 Task: Send an email with the signature Kourtney Adams with the subject Feedback on a referral and the message I noticed an error in the project report, can you please review and provide me with an updated version? from softage.9@softage.net to softage.5@softage.net and move the email from Sent Items to the folder Procurement
Action: Mouse moved to (912, 72)
Screenshot: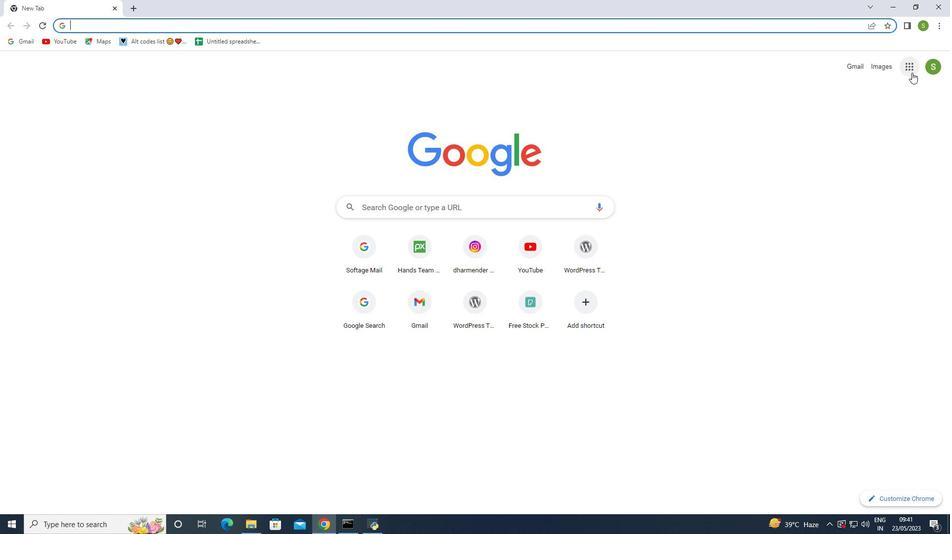 
Action: Mouse pressed left at (912, 72)
Screenshot: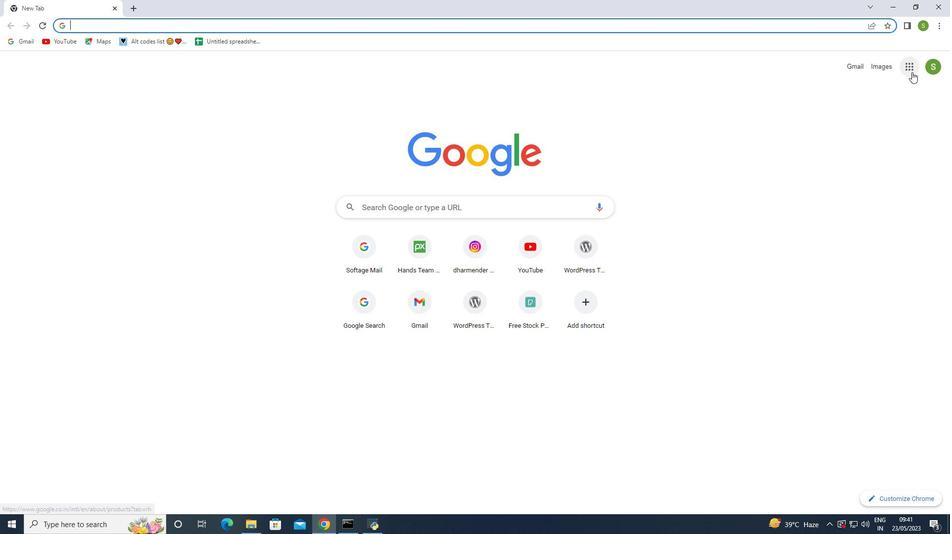 
Action: Mouse moved to (881, 106)
Screenshot: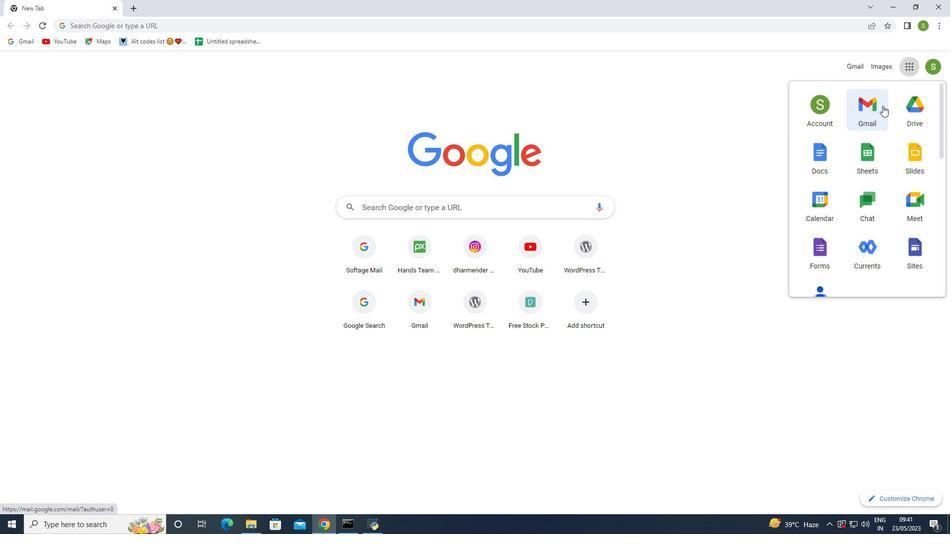
Action: Mouse pressed left at (881, 106)
Screenshot: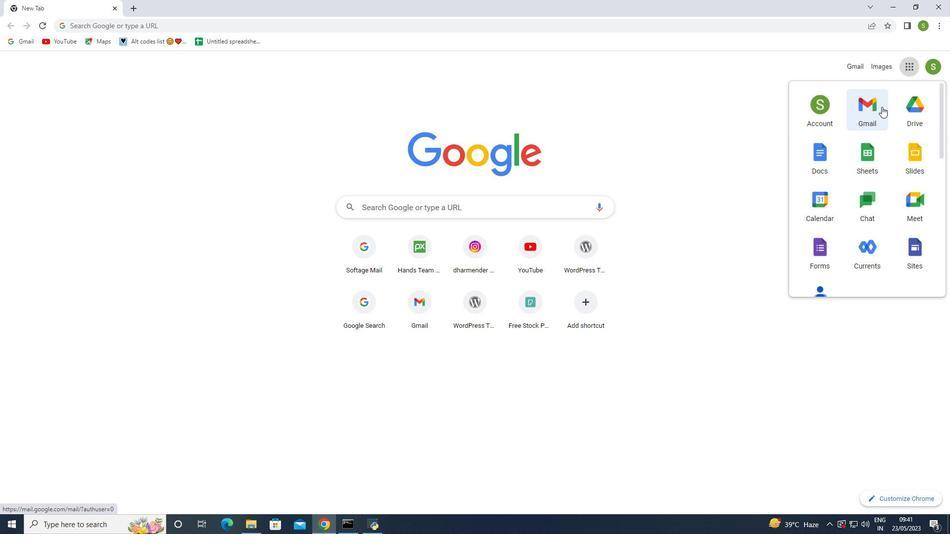 
Action: Mouse moved to (841, 66)
Screenshot: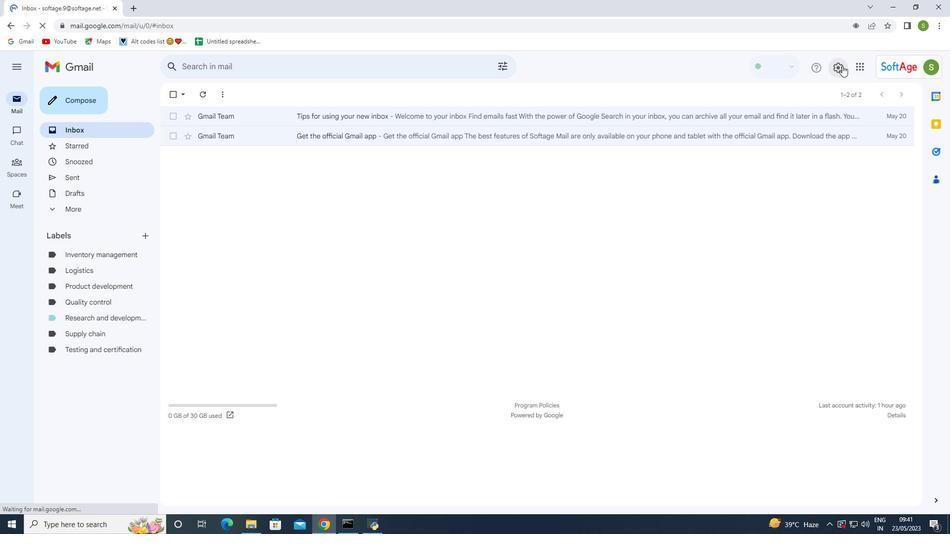 
Action: Mouse pressed left at (841, 66)
Screenshot: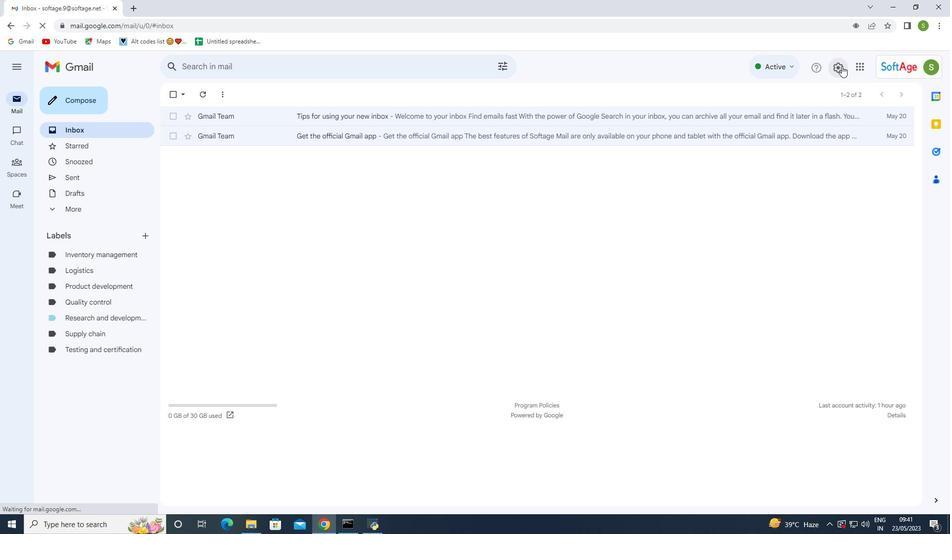 
Action: Mouse moved to (828, 116)
Screenshot: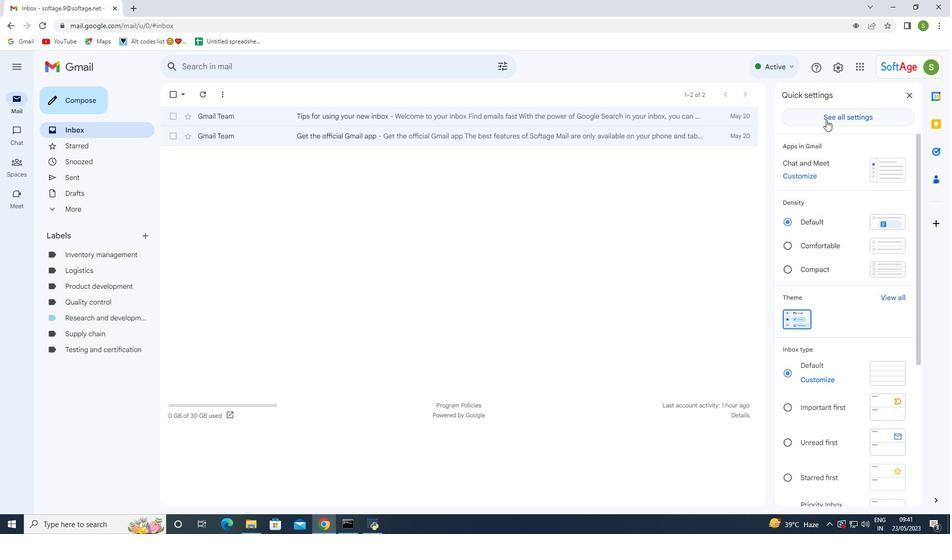 
Action: Mouse pressed left at (828, 116)
Screenshot: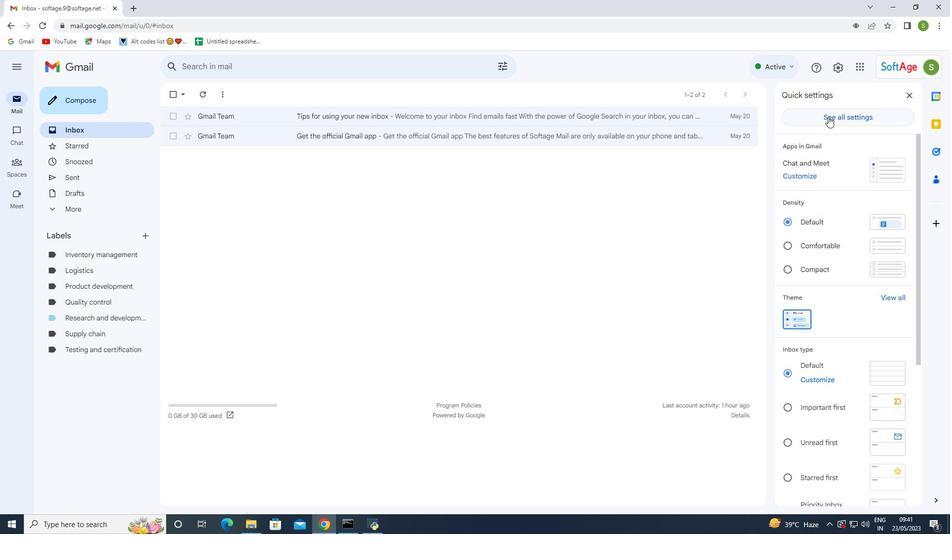 
Action: Mouse moved to (355, 297)
Screenshot: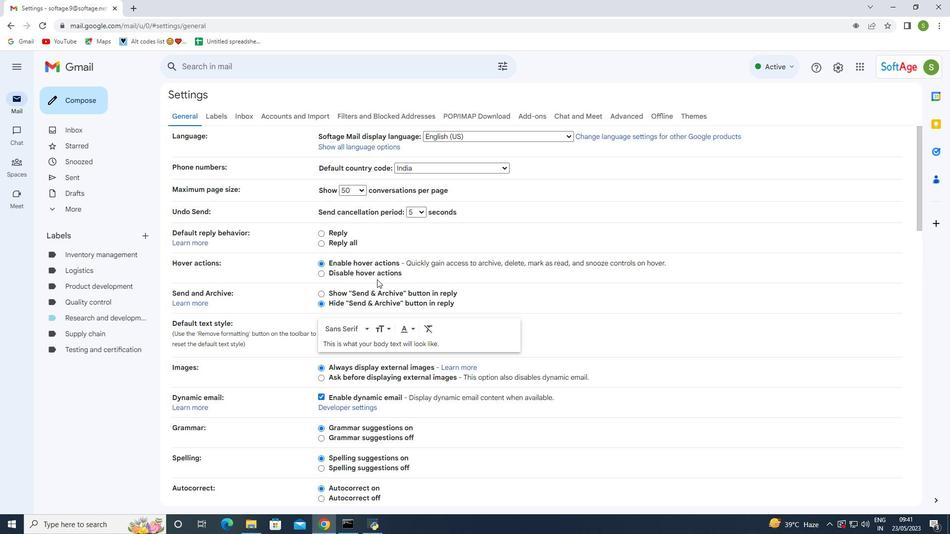 
Action: Mouse scrolled (355, 297) with delta (0, 0)
Screenshot: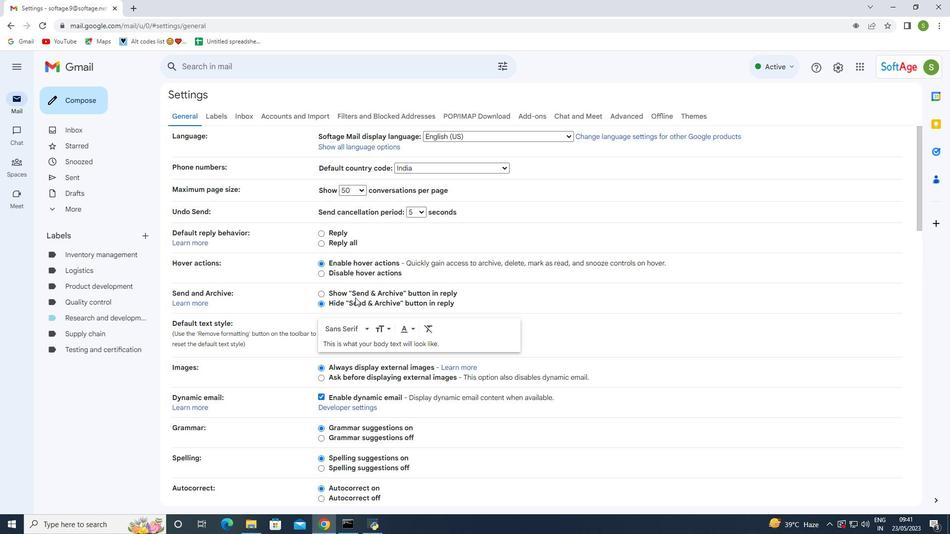 
Action: Mouse scrolled (355, 297) with delta (0, 0)
Screenshot: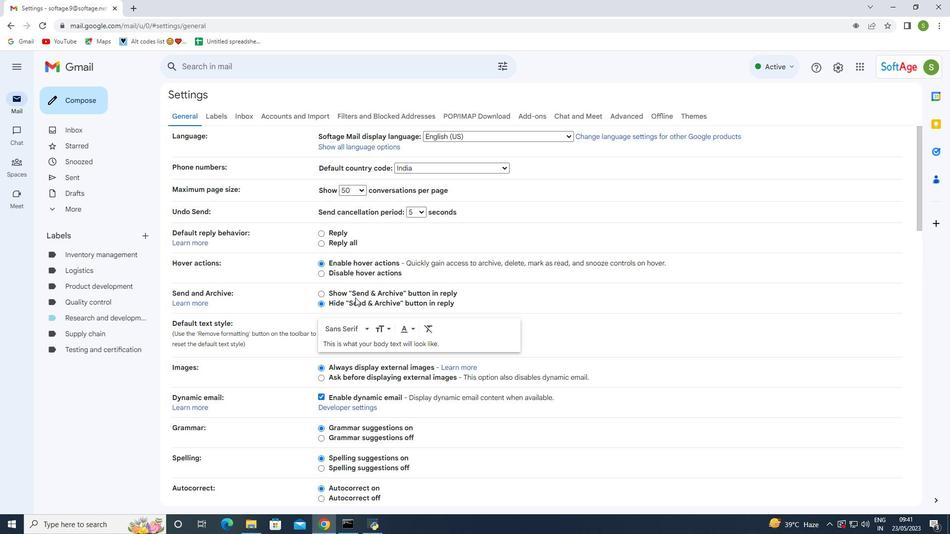 
Action: Mouse scrolled (355, 297) with delta (0, 0)
Screenshot: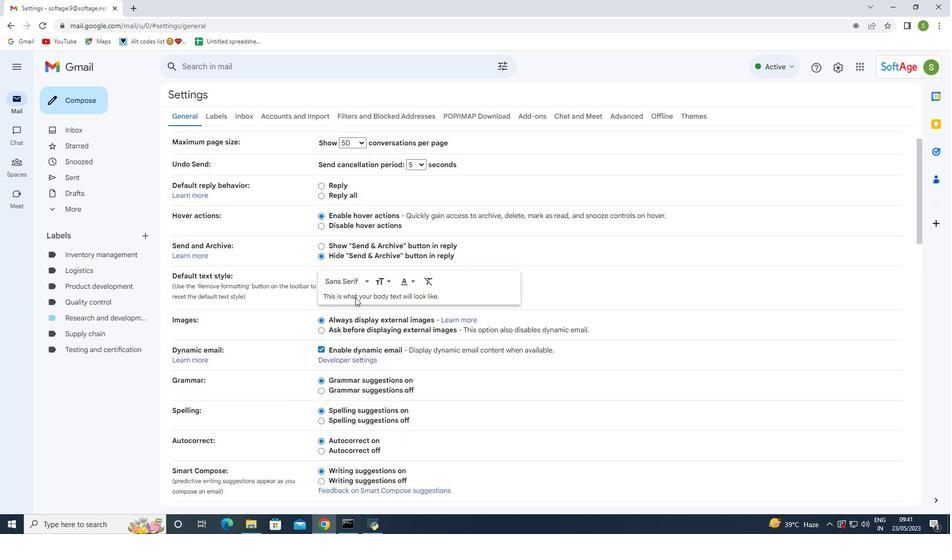 
Action: Mouse scrolled (355, 297) with delta (0, 0)
Screenshot: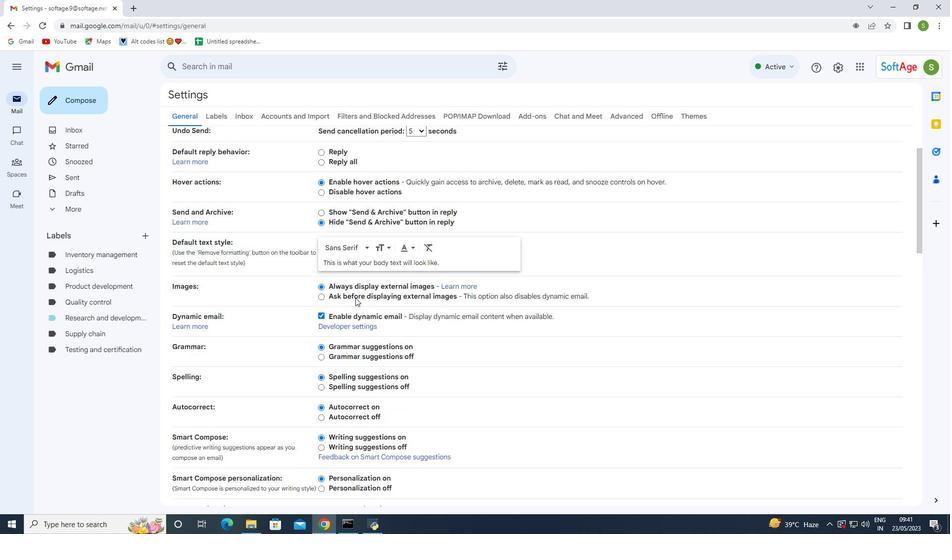 
Action: Mouse moved to (355, 297)
Screenshot: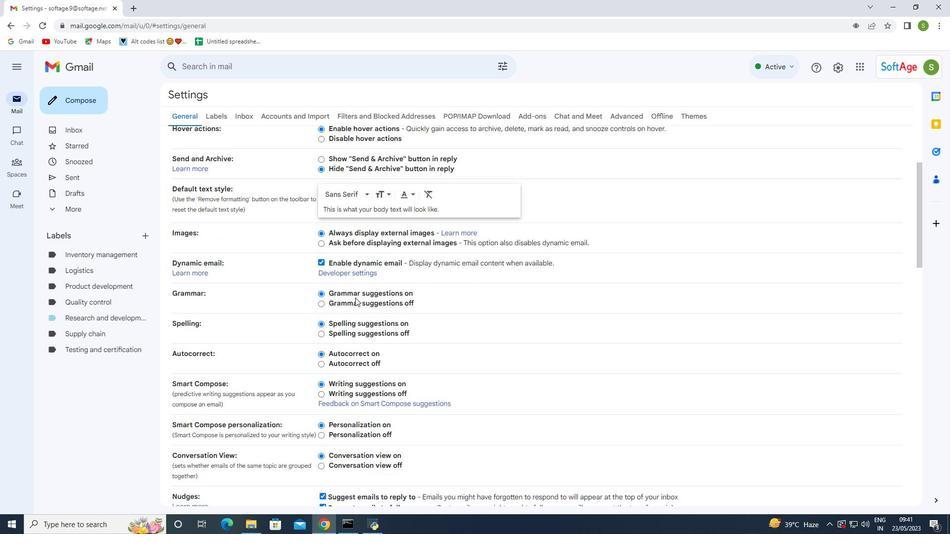 
Action: Mouse scrolled (355, 297) with delta (0, 0)
Screenshot: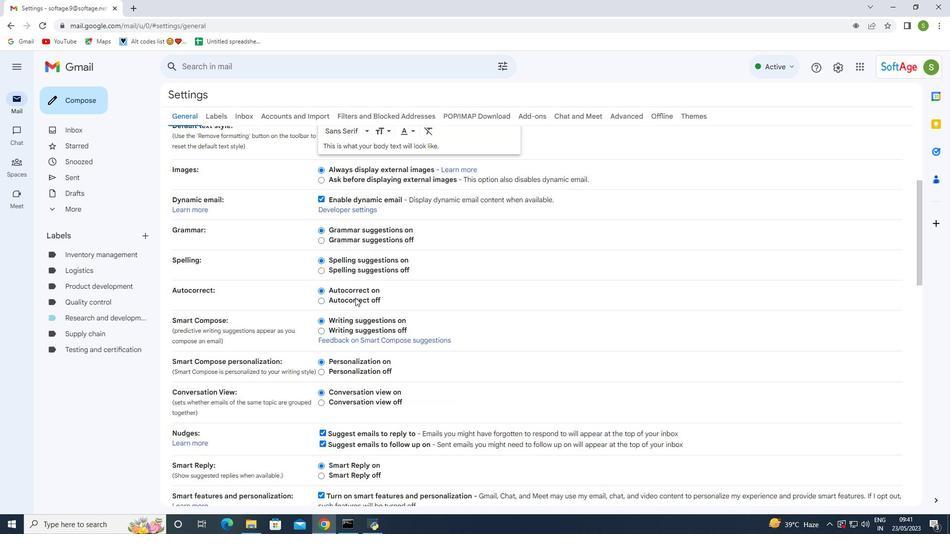 
Action: Mouse scrolled (355, 297) with delta (0, 0)
Screenshot: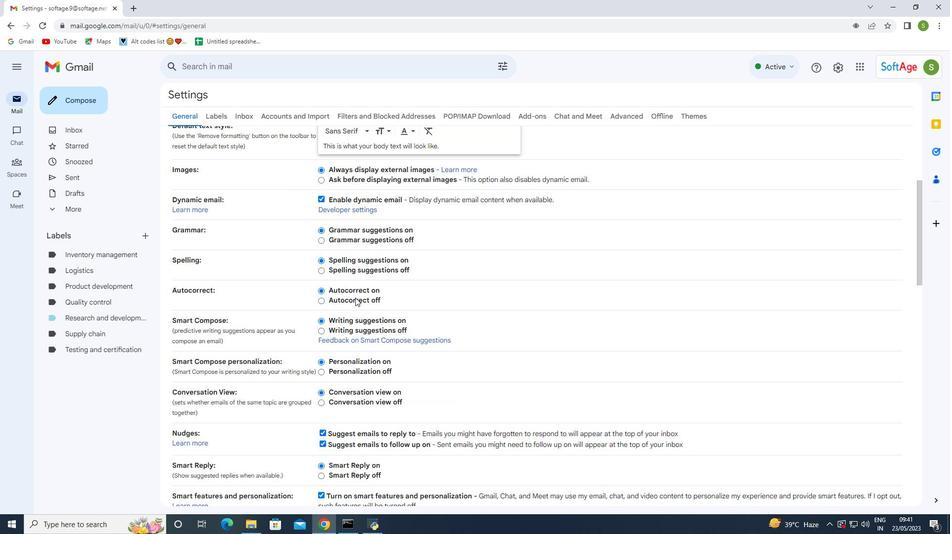 
Action: Mouse scrolled (355, 297) with delta (0, 0)
Screenshot: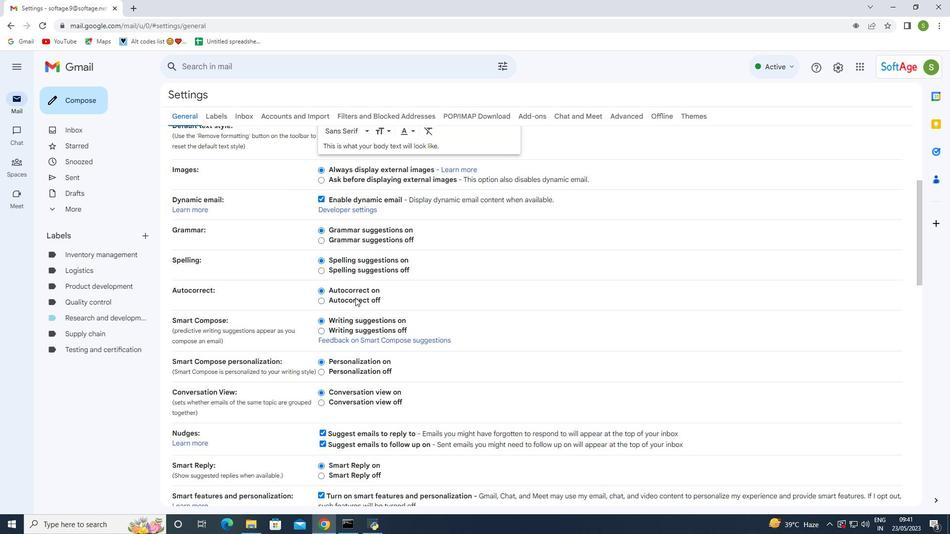 
Action: Mouse scrolled (355, 297) with delta (0, 0)
Screenshot: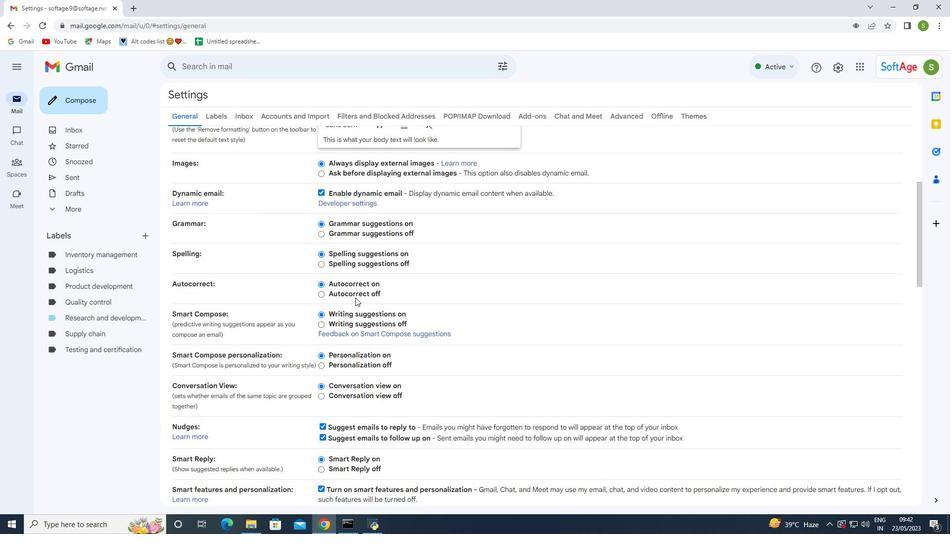 
Action: Mouse scrolled (355, 297) with delta (0, 0)
Screenshot: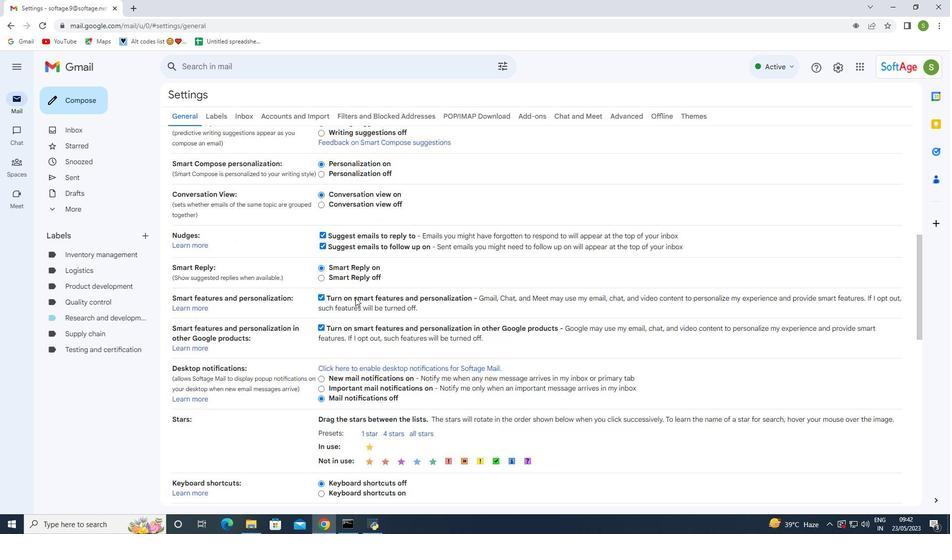 
Action: Mouse scrolled (355, 297) with delta (0, 0)
Screenshot: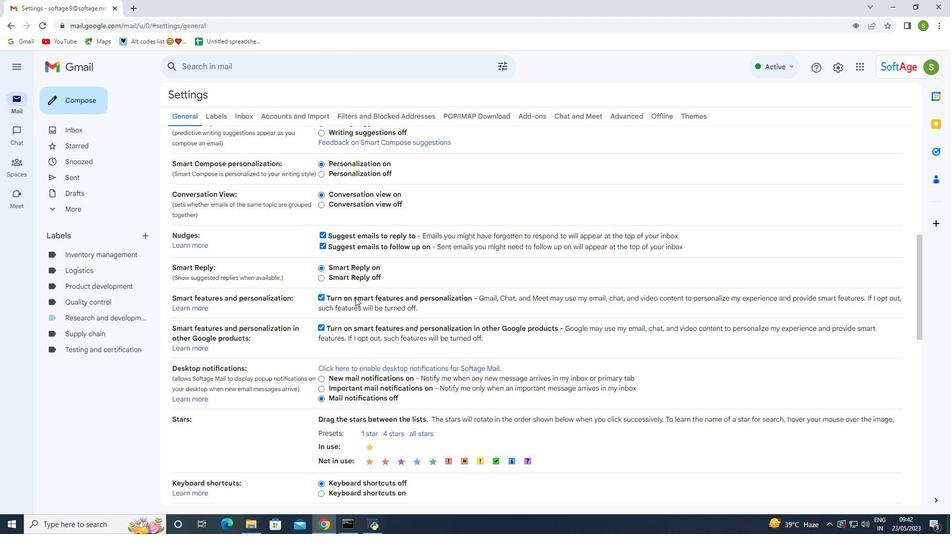 
Action: Mouse scrolled (355, 297) with delta (0, 0)
Screenshot: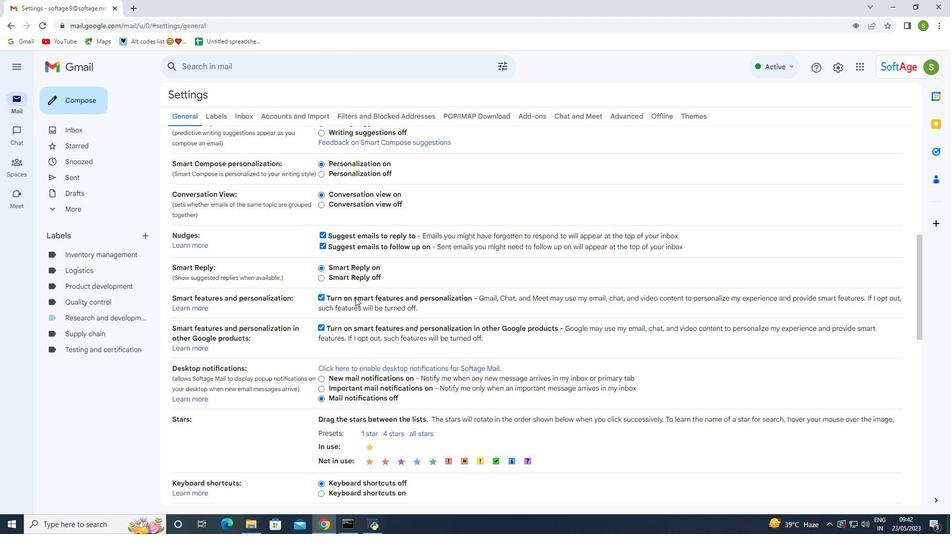 
Action: Mouse scrolled (355, 297) with delta (0, 0)
Screenshot: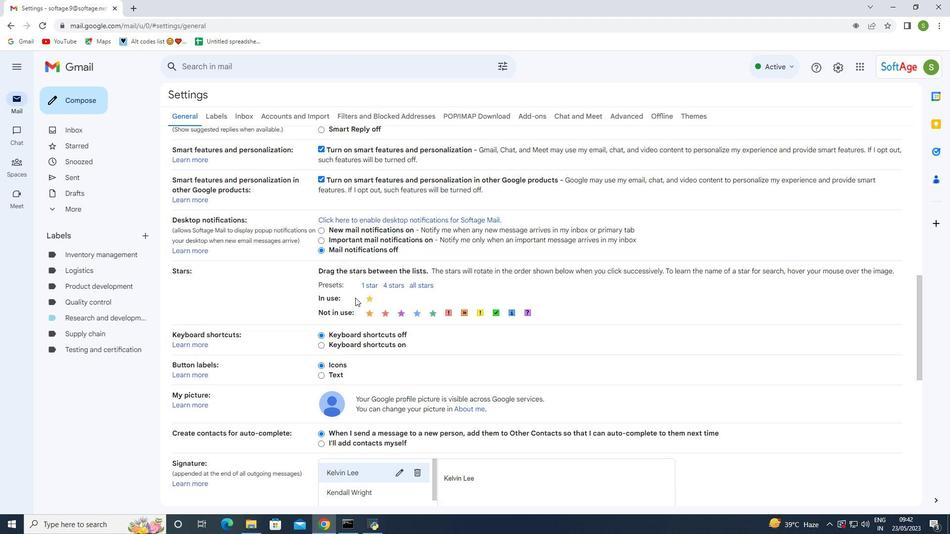 
Action: Mouse scrolled (355, 297) with delta (0, 0)
Screenshot: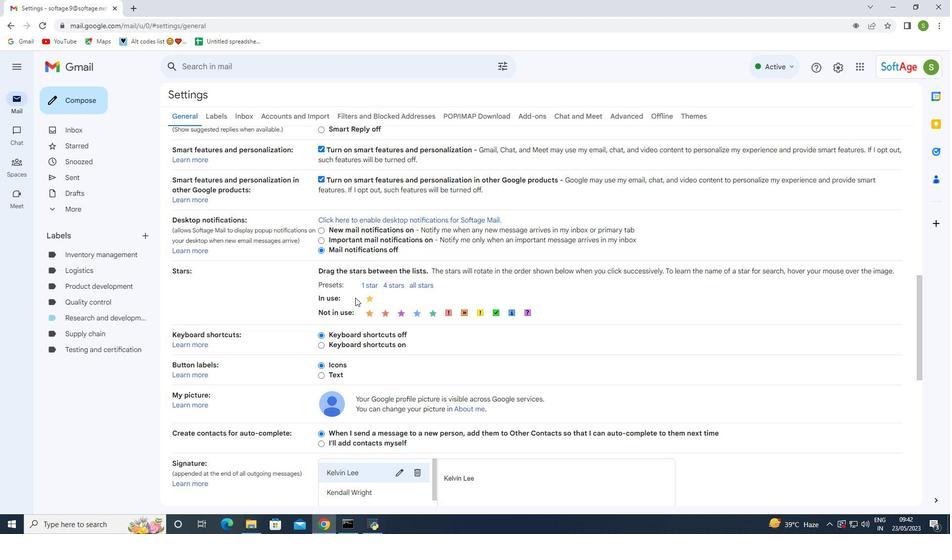 
Action: Mouse scrolled (355, 297) with delta (0, 0)
Screenshot: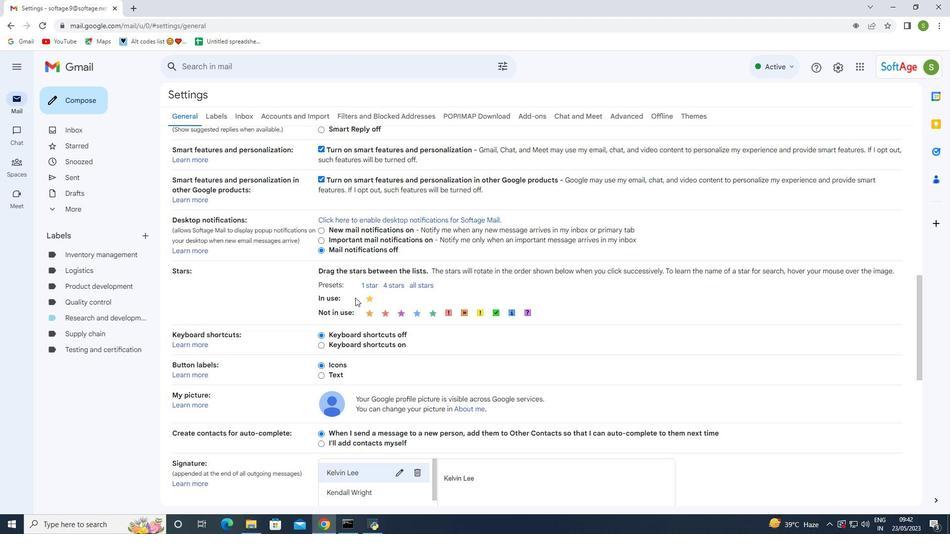 
Action: Mouse scrolled (355, 297) with delta (0, 0)
Screenshot: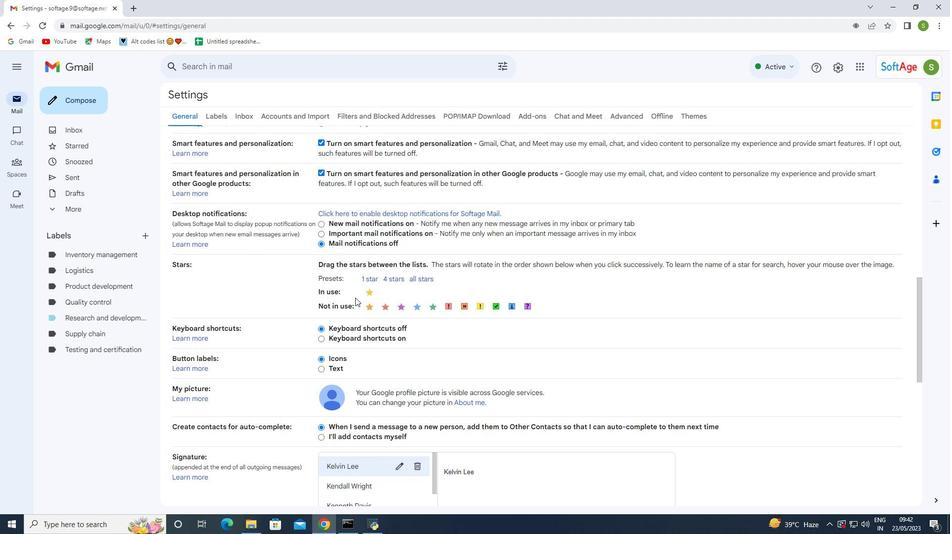 
Action: Mouse moved to (361, 354)
Screenshot: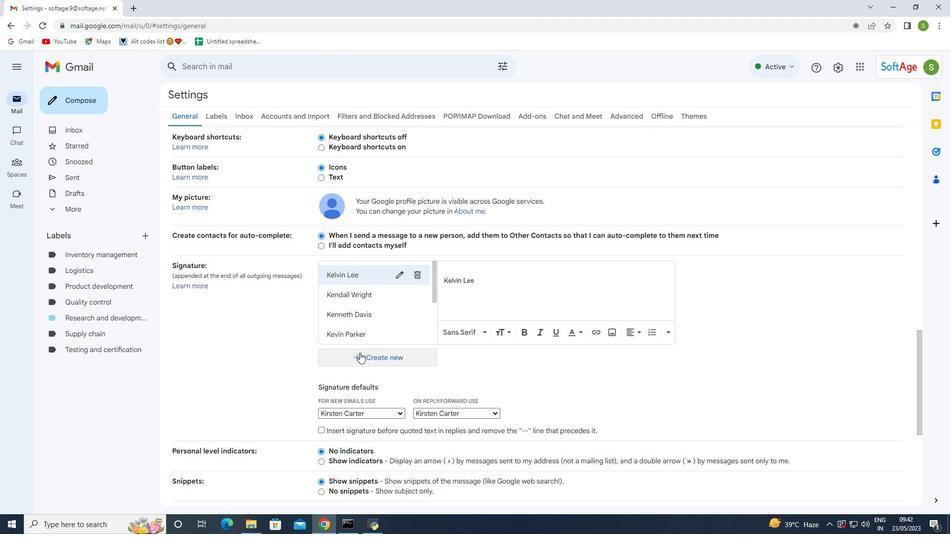 
Action: Mouse pressed left at (361, 354)
Screenshot: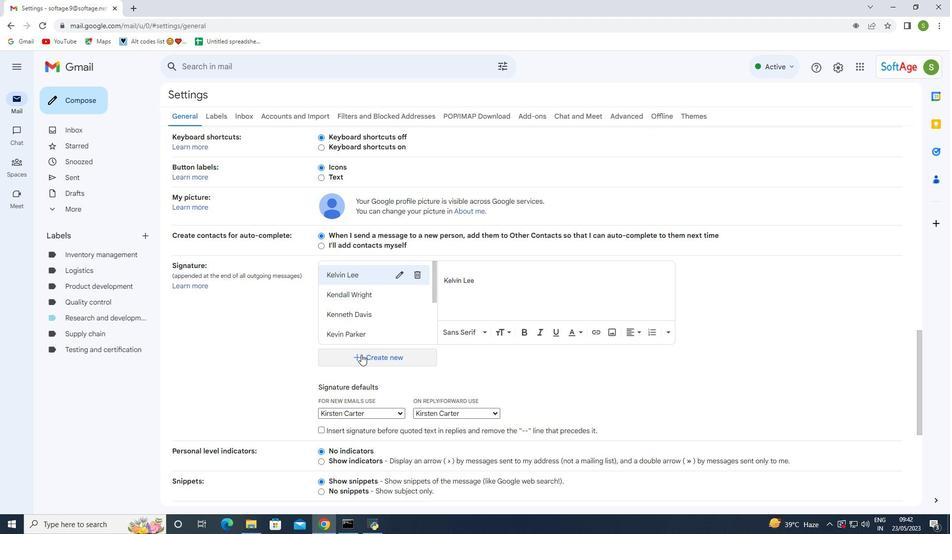 
Action: Mouse moved to (420, 278)
Screenshot: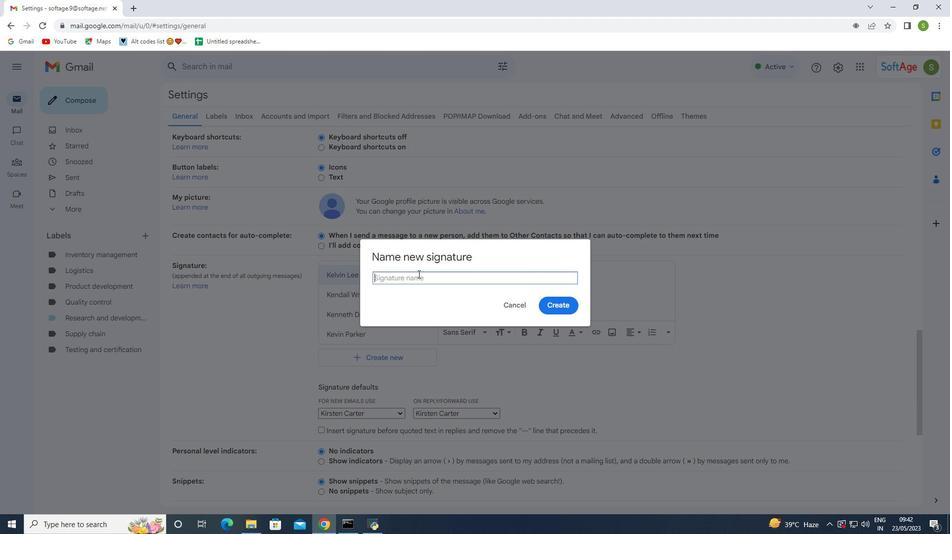 
Action: Mouse pressed left at (420, 278)
Screenshot: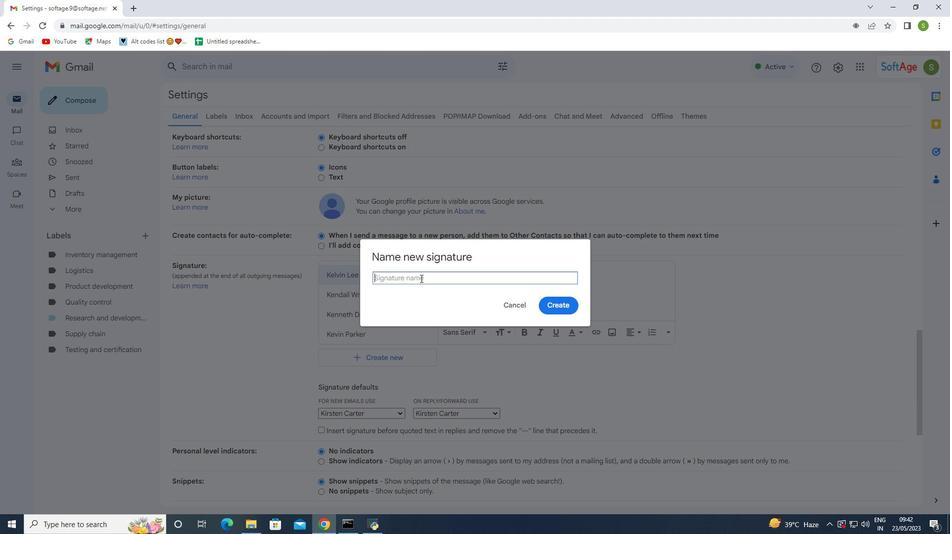 
Action: Key pressed <Key.shift><Key.shift><Key.shift><Key.shift><Key.shift><Key.shift><Key.shift><Key.shift><Key.shift>Kourtney<Key.space><Key.shift>Adams
Screenshot: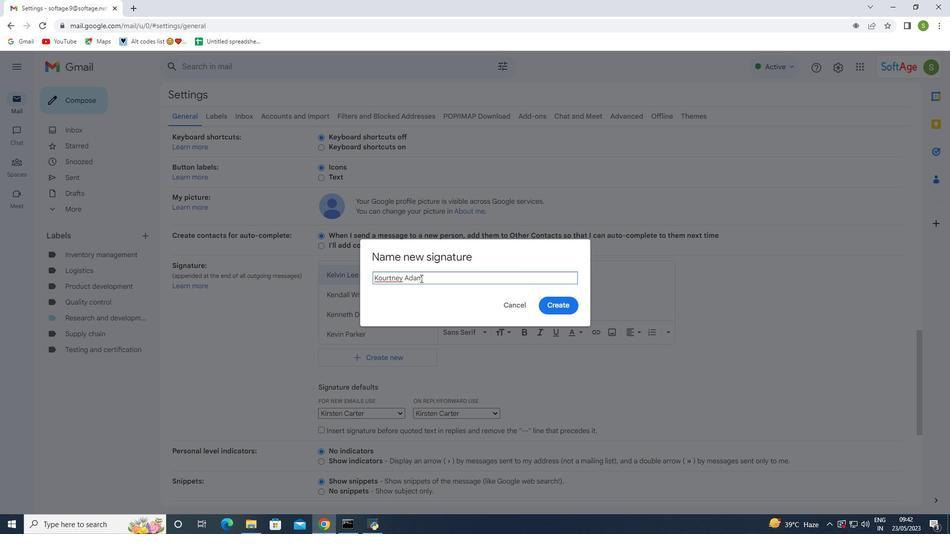 
Action: Mouse moved to (568, 309)
Screenshot: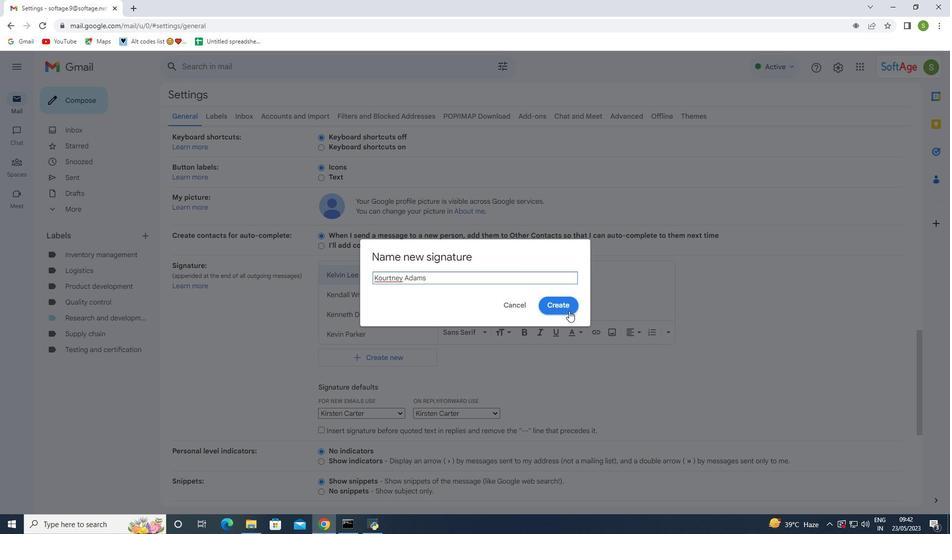 
Action: Mouse pressed left at (568, 309)
Screenshot: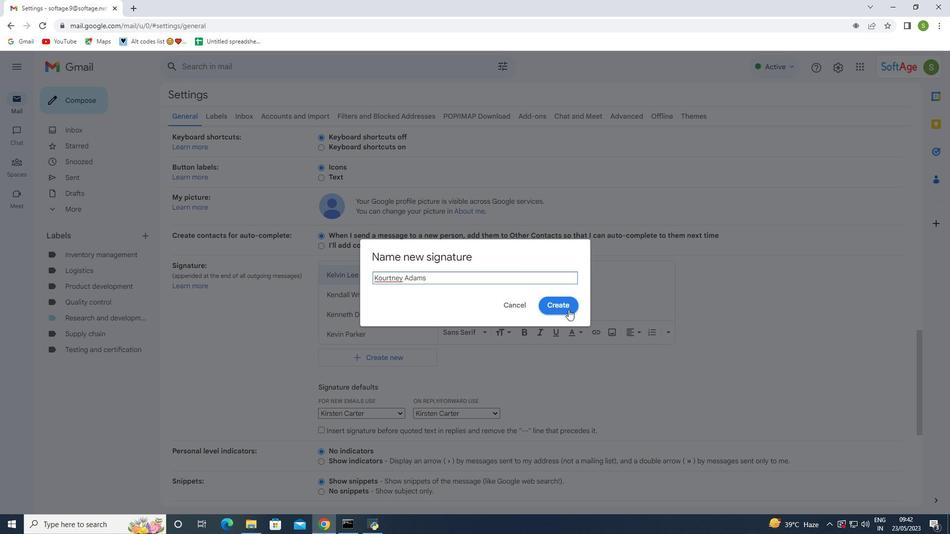 
Action: Mouse moved to (465, 273)
Screenshot: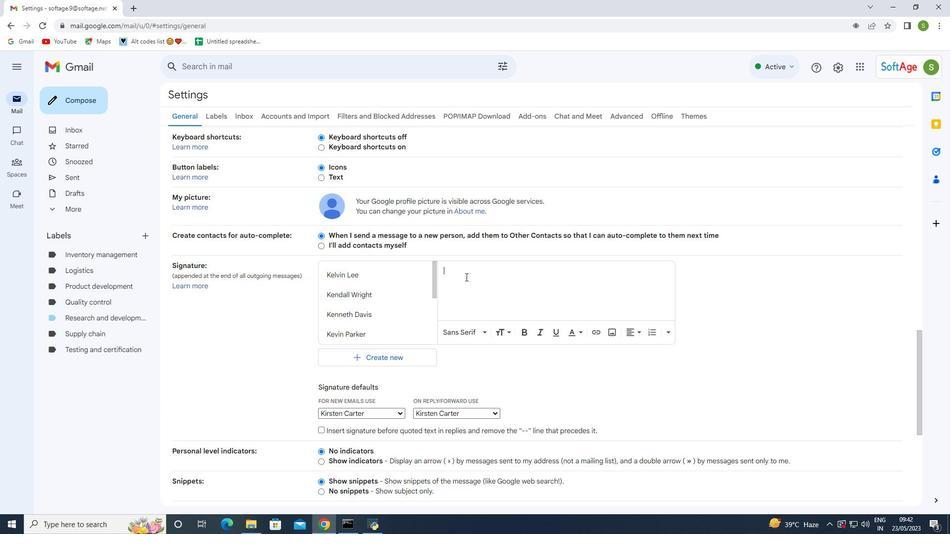
Action: Mouse pressed left at (465, 273)
Screenshot: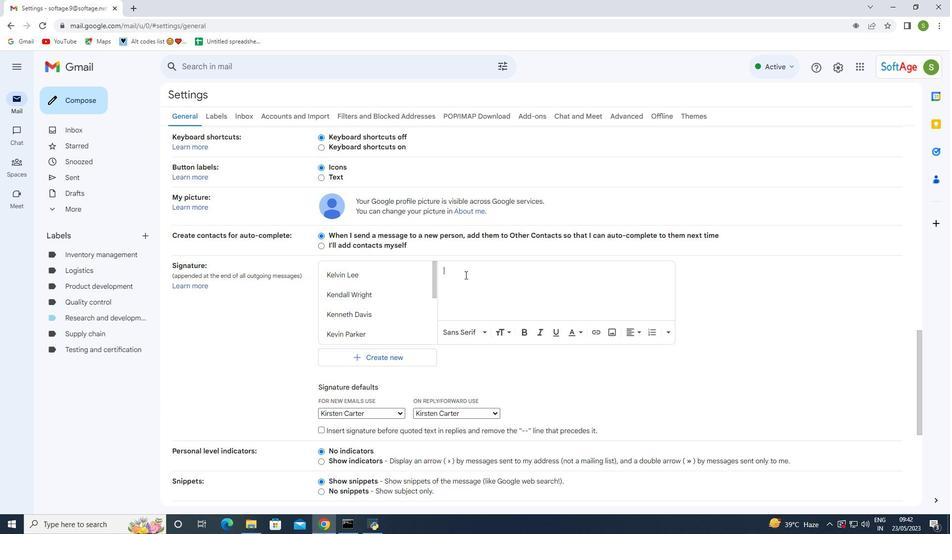 
Action: Key pressed <Key.shift><Key.shift><Key.shift><Key.shift><Key.shift><Key.shift><Key.shift><Key.shift><Key.shift><Key.shift><Key.shift><Key.shift><Key.shift><Key.shift><Key.shift><Key.shift><Key.shift><Key.shift><Key.shift><Key.shift><Key.shift><Key.shift><Key.shift><Key.shift><Key.shift><Key.shift><Key.shift><Key.shift><Key.shift><Key.shift><Key.shift>Kourtney<Key.space><Key.shift>Adams
Screenshot: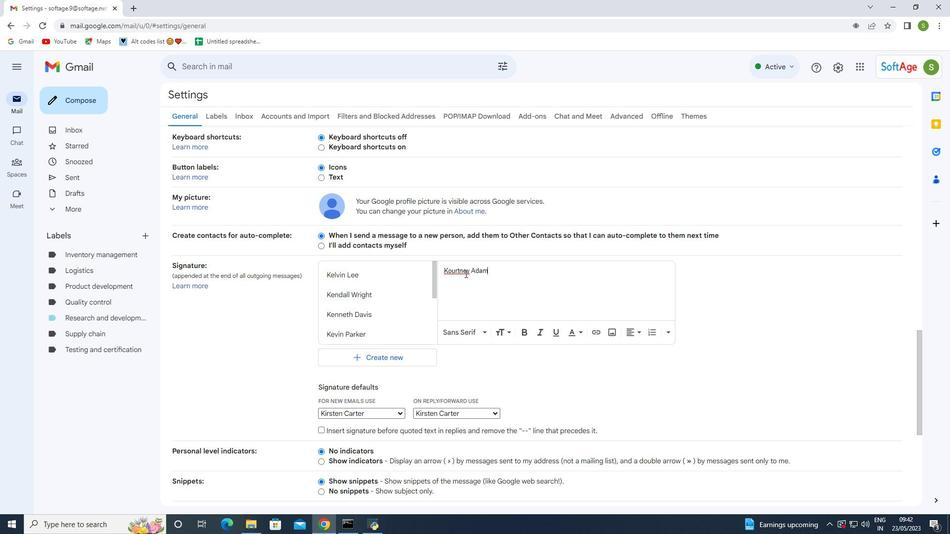 
Action: Mouse moved to (472, 296)
Screenshot: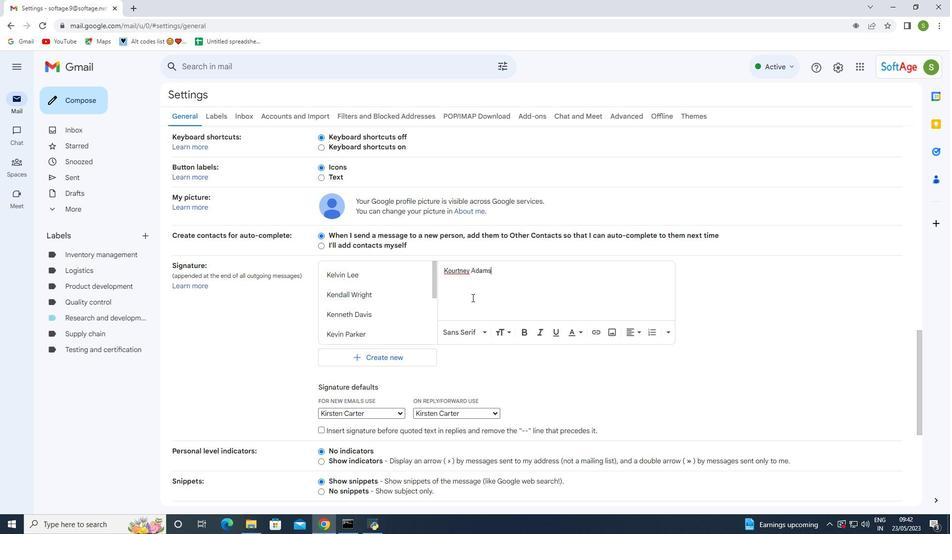 
Action: Mouse pressed left at (472, 296)
Screenshot: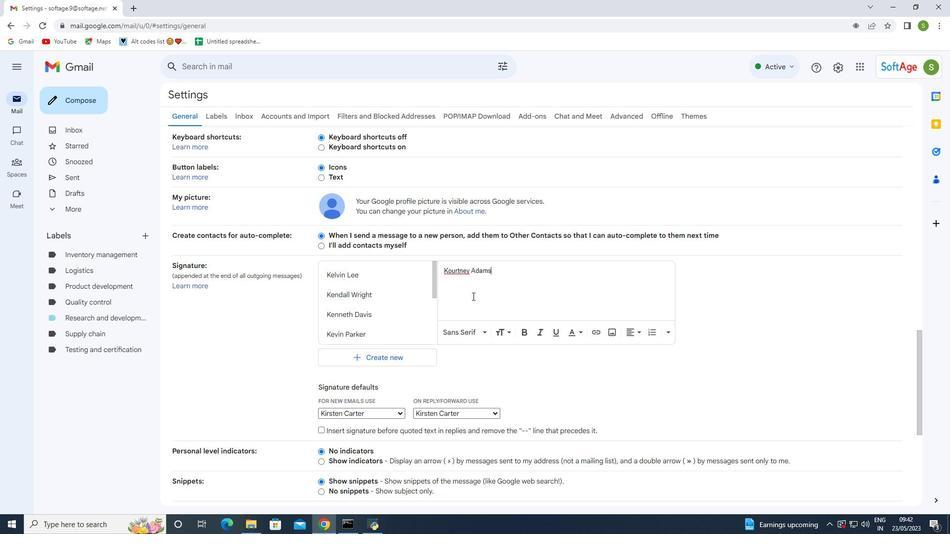 
Action: Mouse moved to (414, 385)
Screenshot: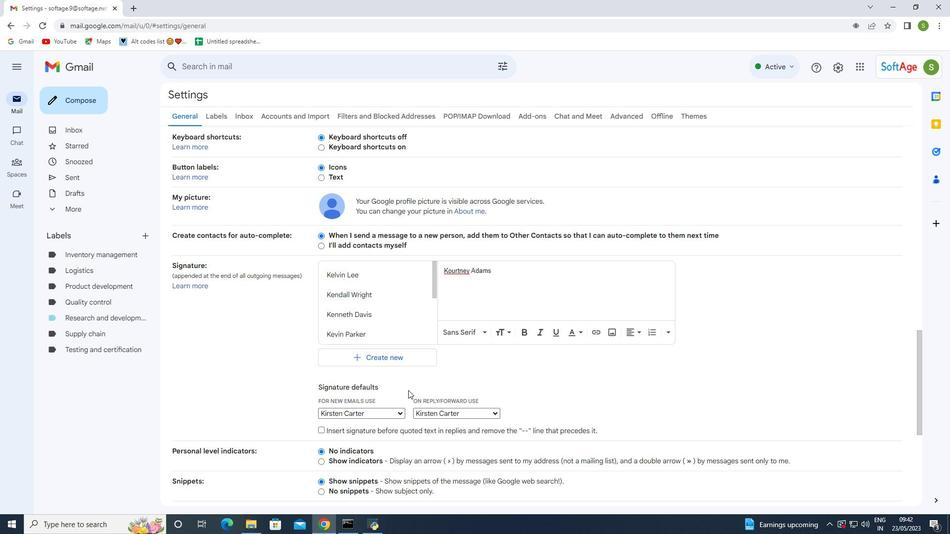 
Action: Mouse scrolled (414, 385) with delta (0, 0)
Screenshot: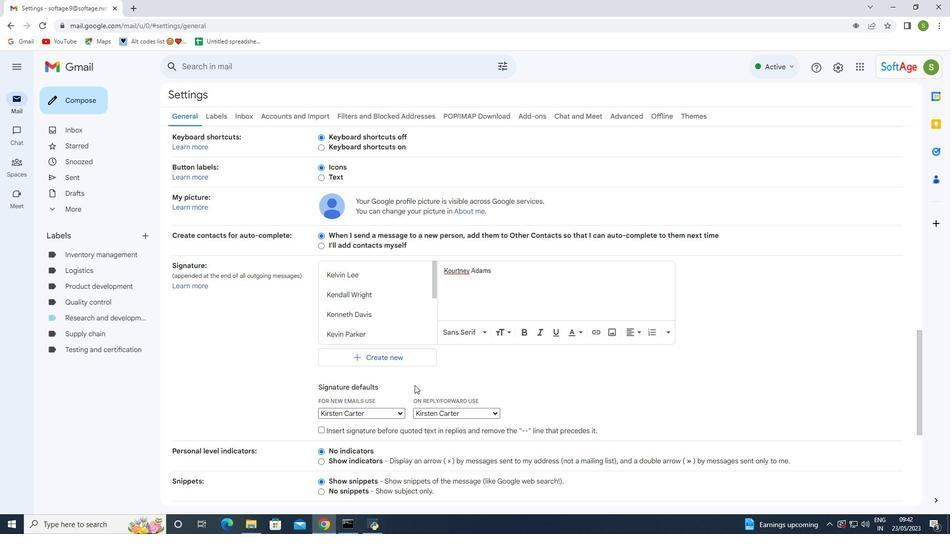 
Action: Mouse moved to (380, 366)
Screenshot: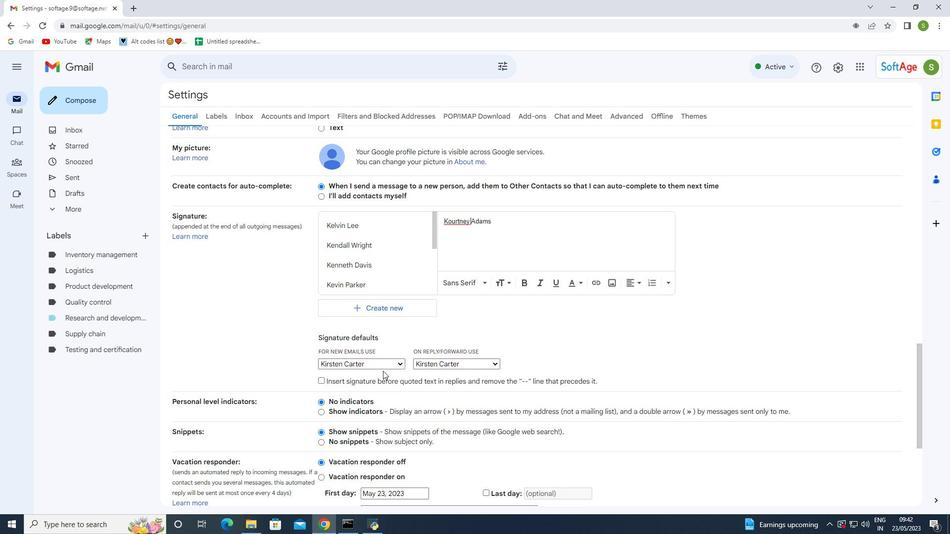
Action: Mouse pressed left at (380, 366)
Screenshot: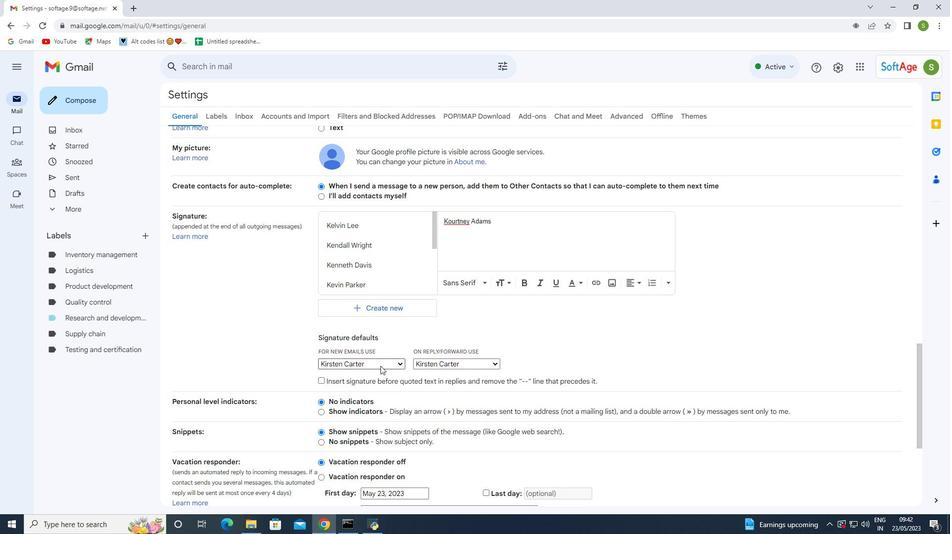 
Action: Mouse moved to (347, 456)
Screenshot: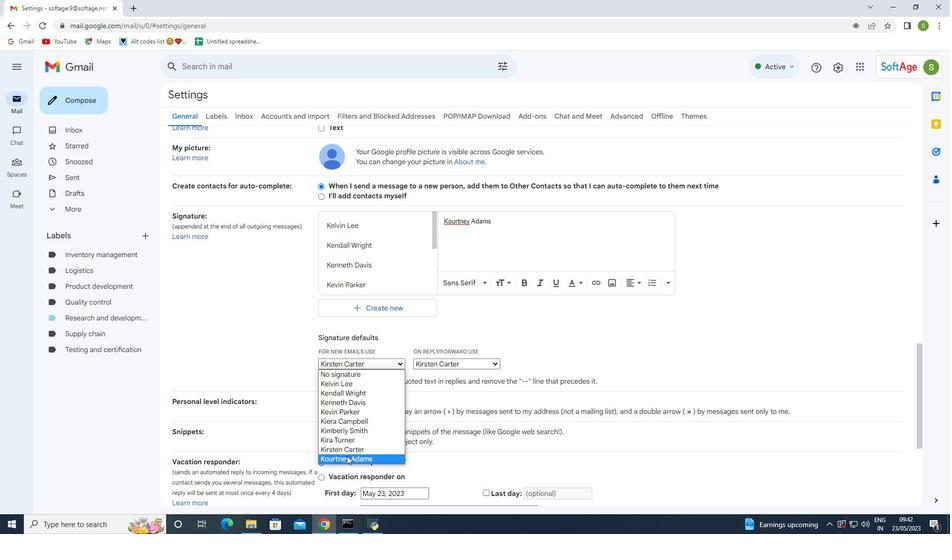 
Action: Mouse pressed left at (347, 456)
Screenshot: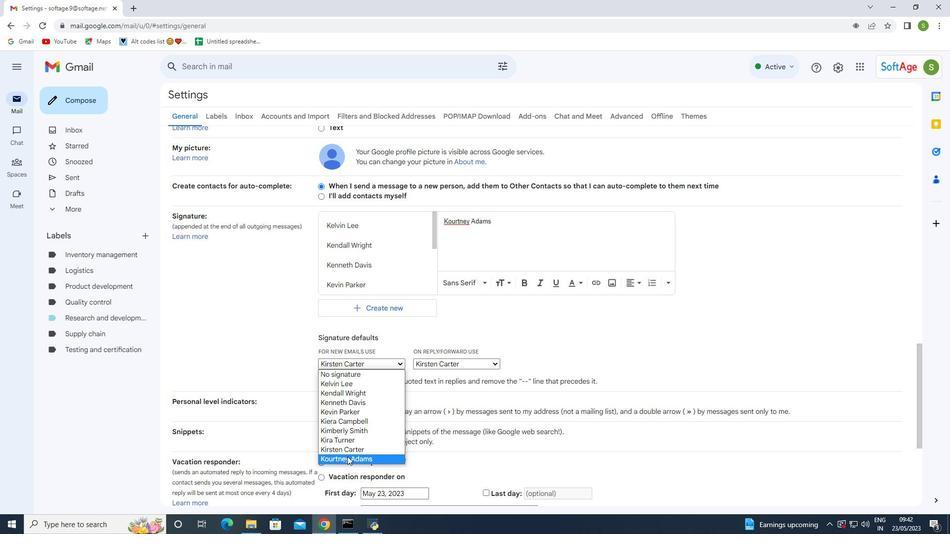 
Action: Mouse moved to (456, 363)
Screenshot: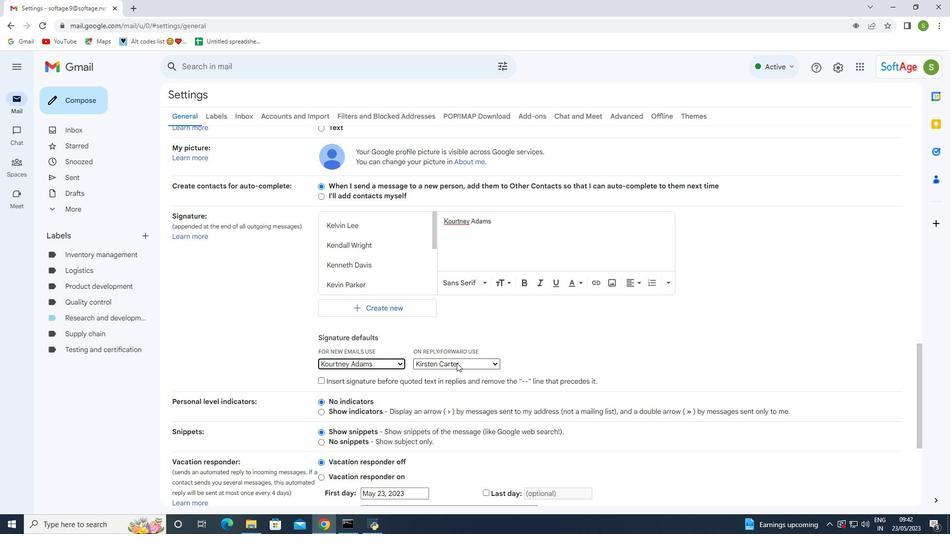 
Action: Mouse pressed left at (456, 363)
Screenshot: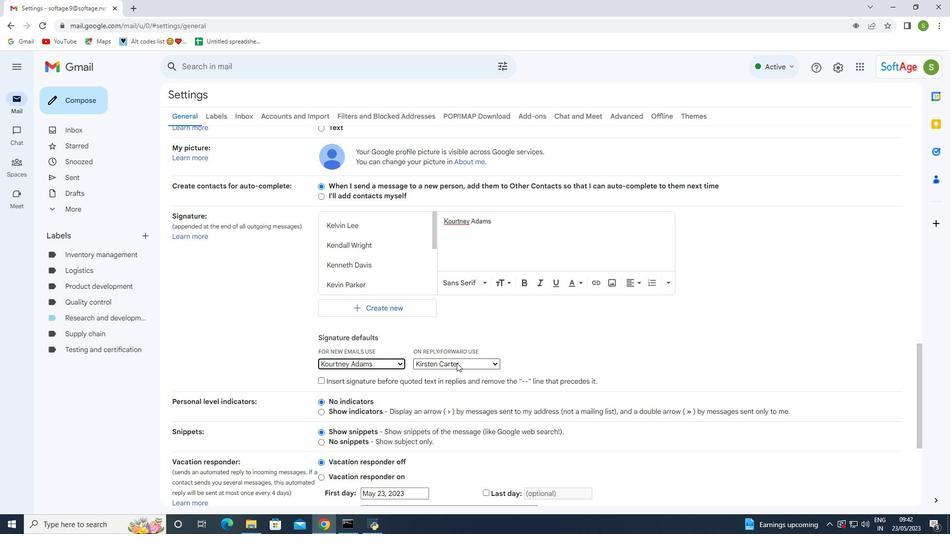 
Action: Mouse moved to (453, 456)
Screenshot: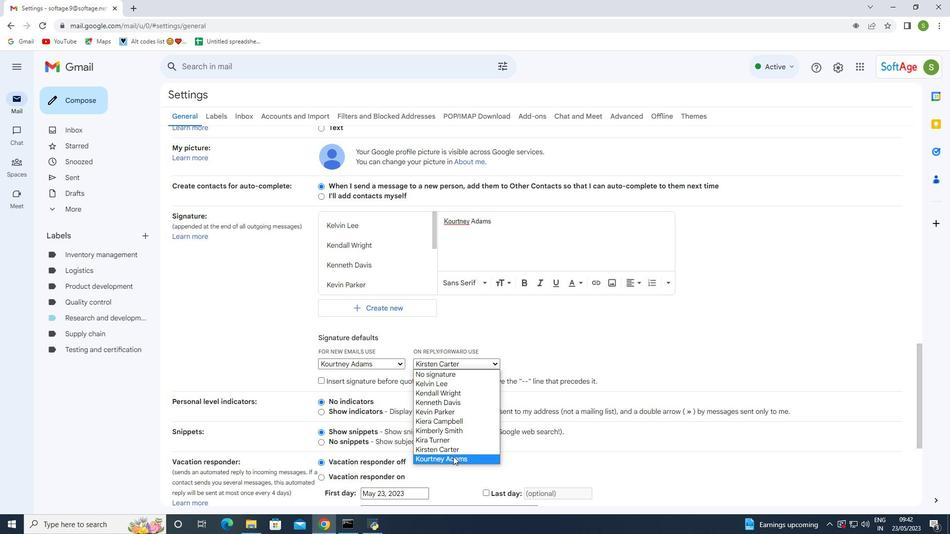 
Action: Mouse pressed left at (453, 456)
Screenshot: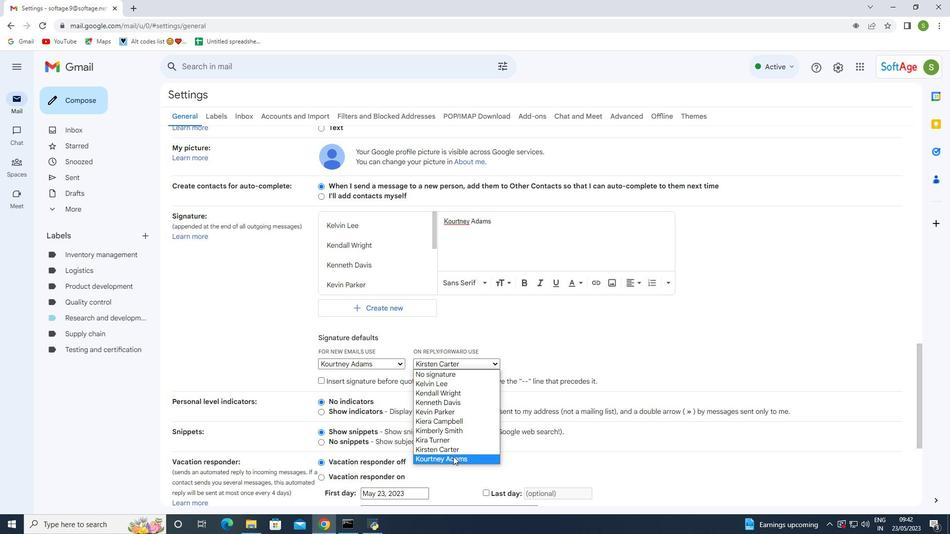 
Action: Mouse moved to (433, 347)
Screenshot: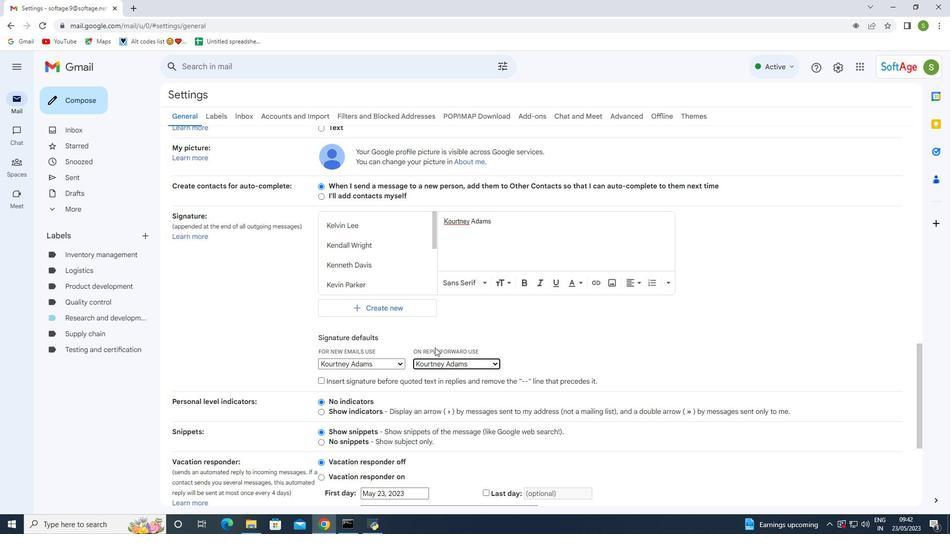 
Action: Mouse scrolled (433, 346) with delta (0, 0)
Screenshot: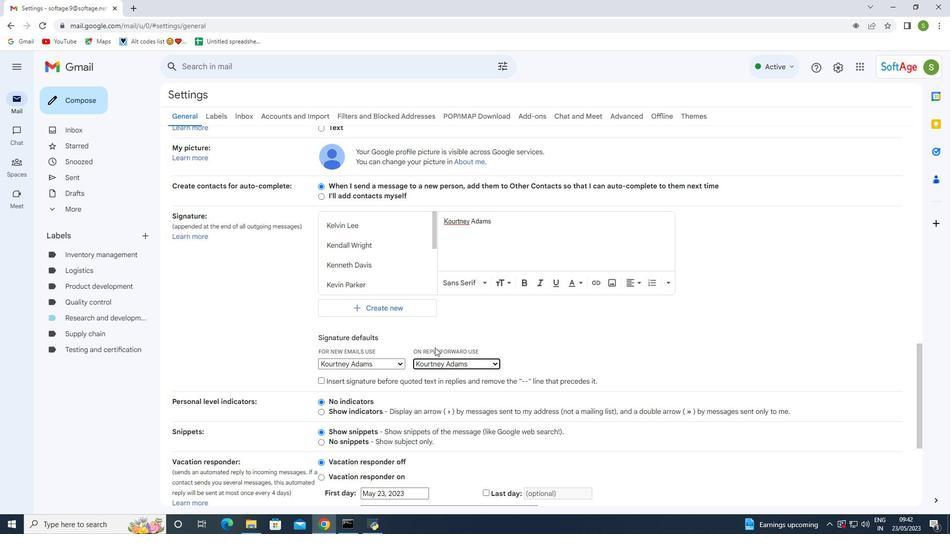 
Action: Mouse moved to (433, 348)
Screenshot: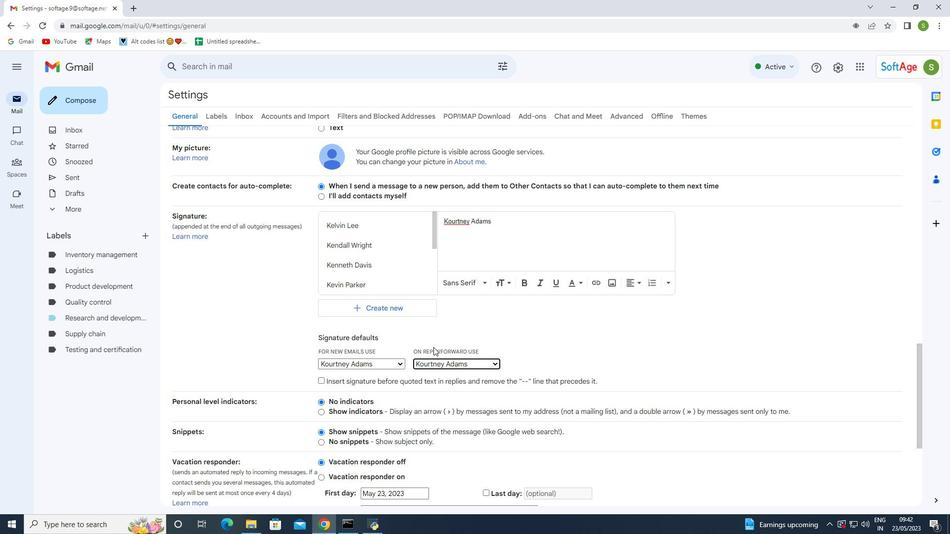 
Action: Mouse scrolled (433, 347) with delta (0, 0)
Screenshot: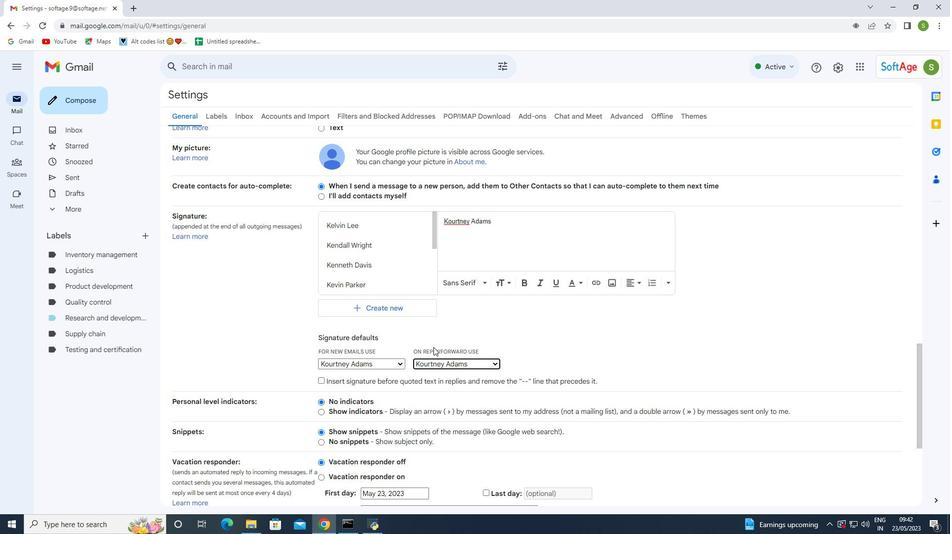 
Action: Mouse moved to (432, 348)
Screenshot: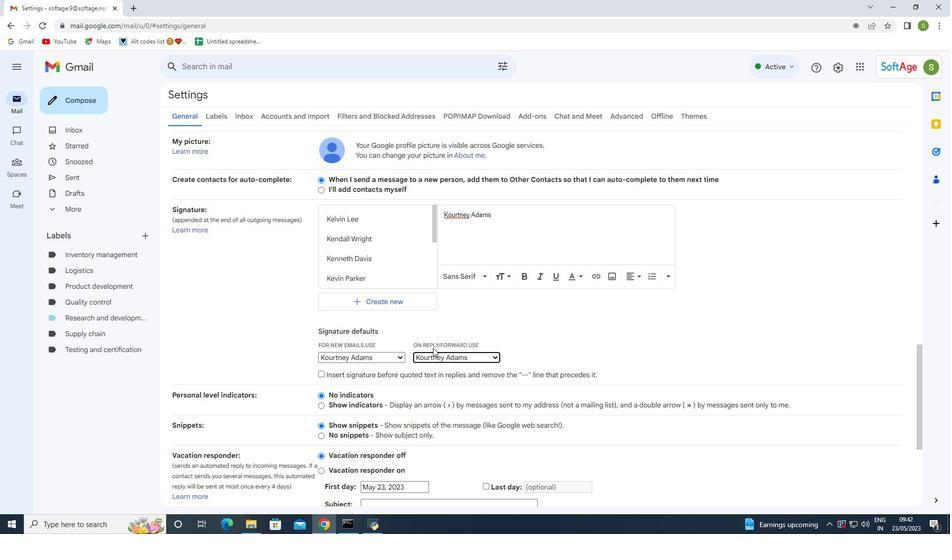 
Action: Mouse scrolled (432, 348) with delta (0, 0)
Screenshot: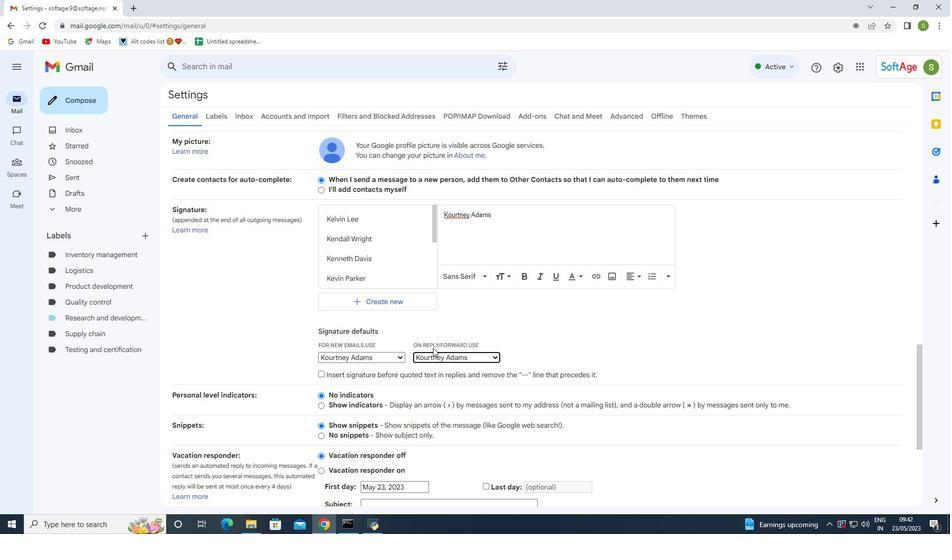 
Action: Mouse moved to (432, 350)
Screenshot: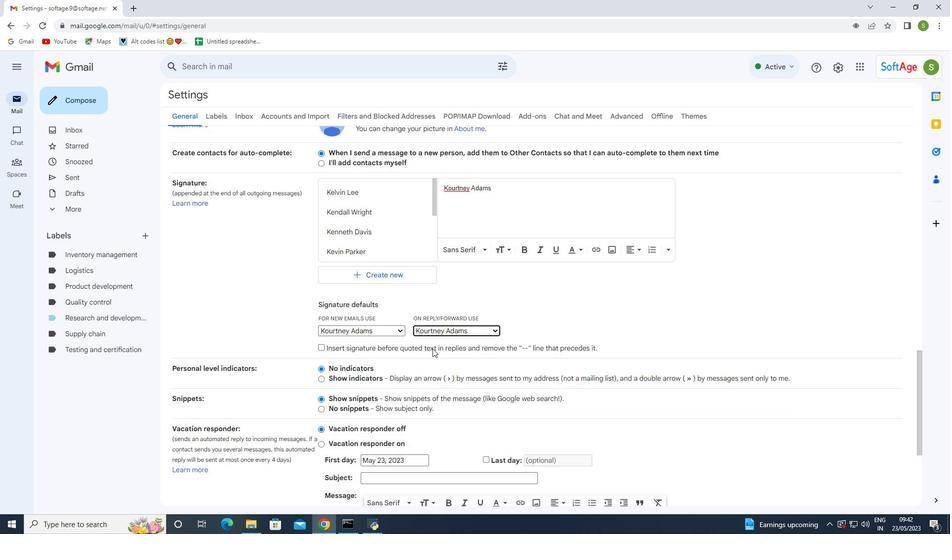 
Action: Mouse scrolled (432, 349) with delta (0, 0)
Screenshot: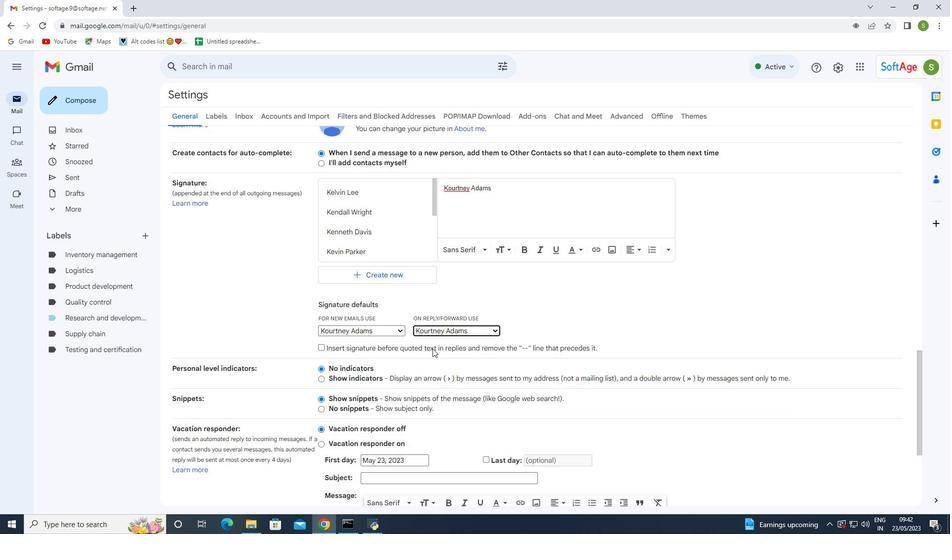 
Action: Mouse moved to (430, 354)
Screenshot: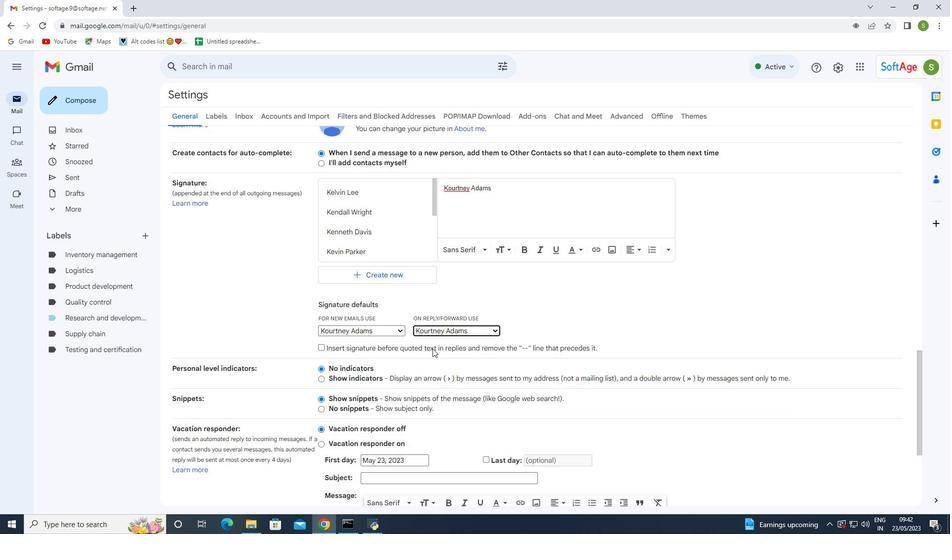 
Action: Mouse scrolled (430, 354) with delta (0, 0)
Screenshot: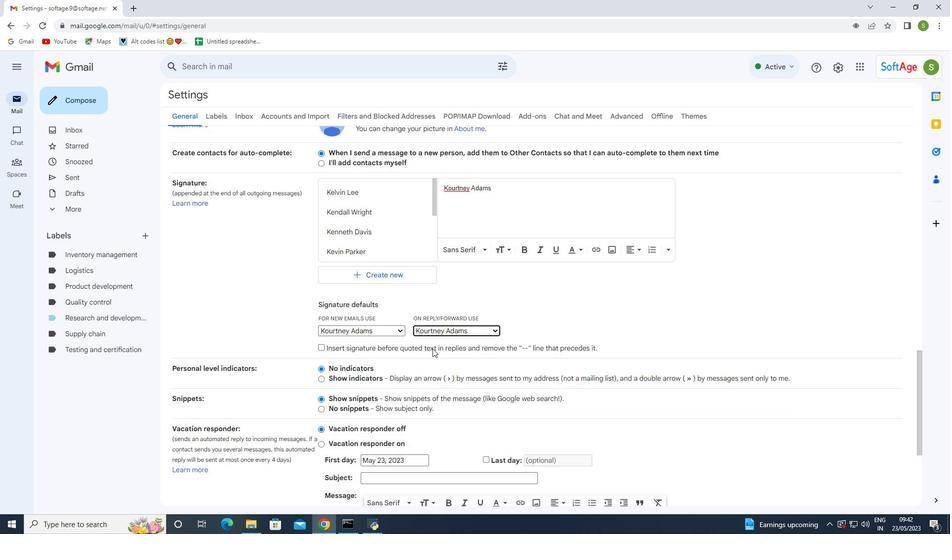 
Action: Mouse moved to (503, 450)
Screenshot: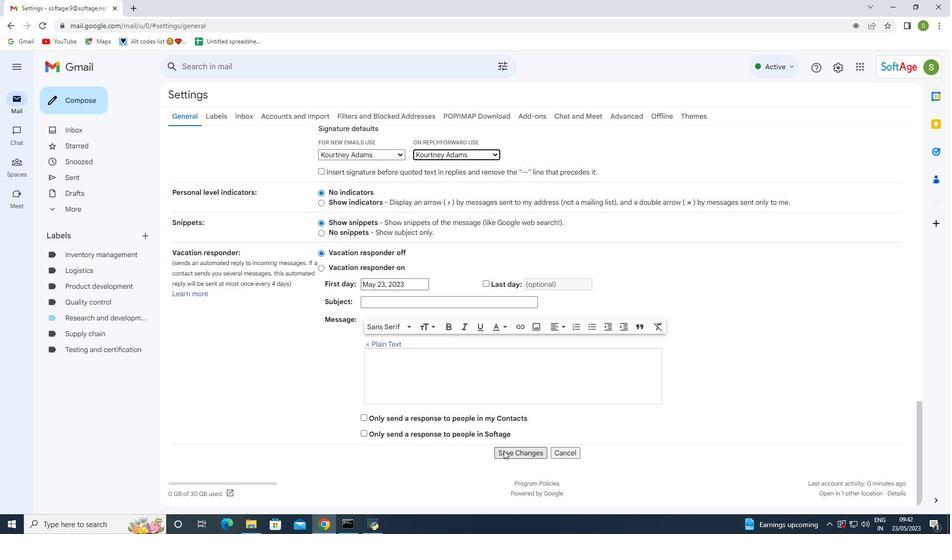 
Action: Mouse pressed left at (503, 450)
Screenshot: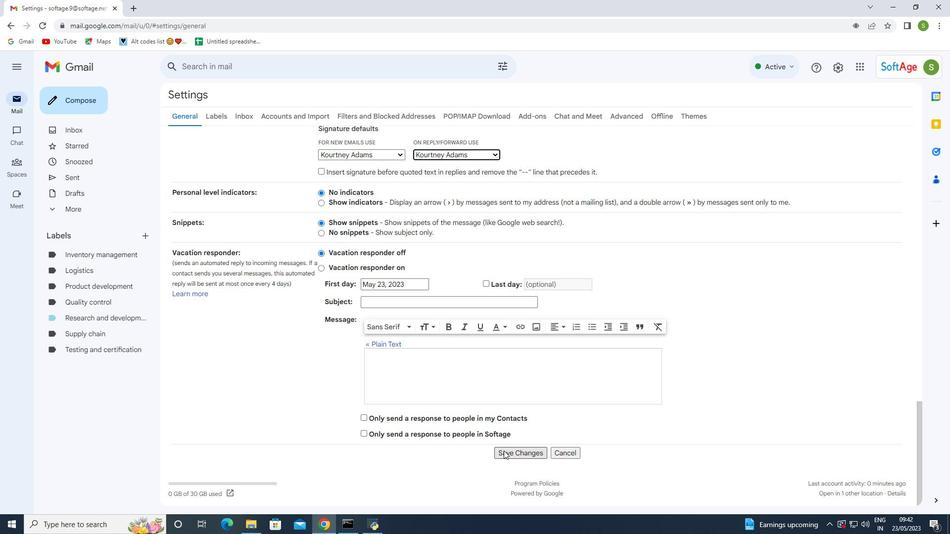 
Action: Mouse moved to (80, 100)
Screenshot: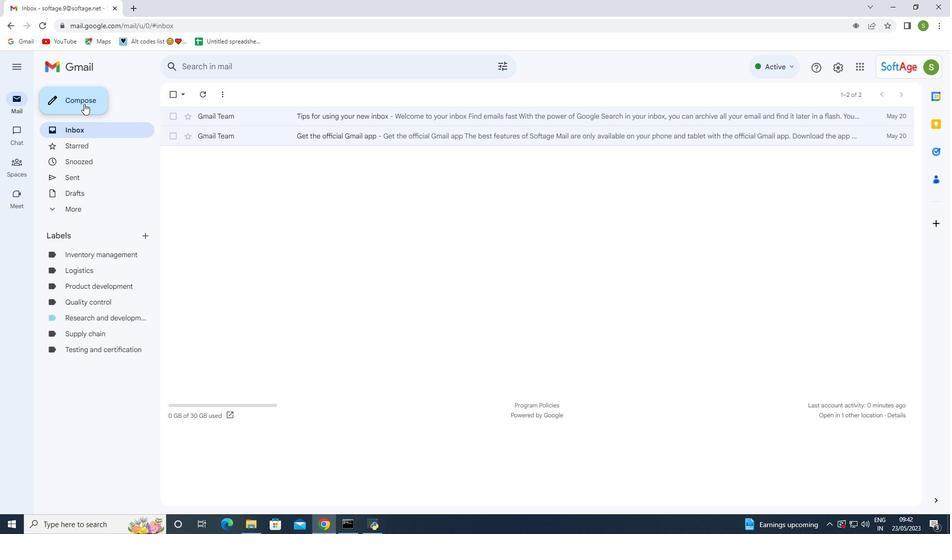 
Action: Mouse pressed left at (80, 100)
Screenshot: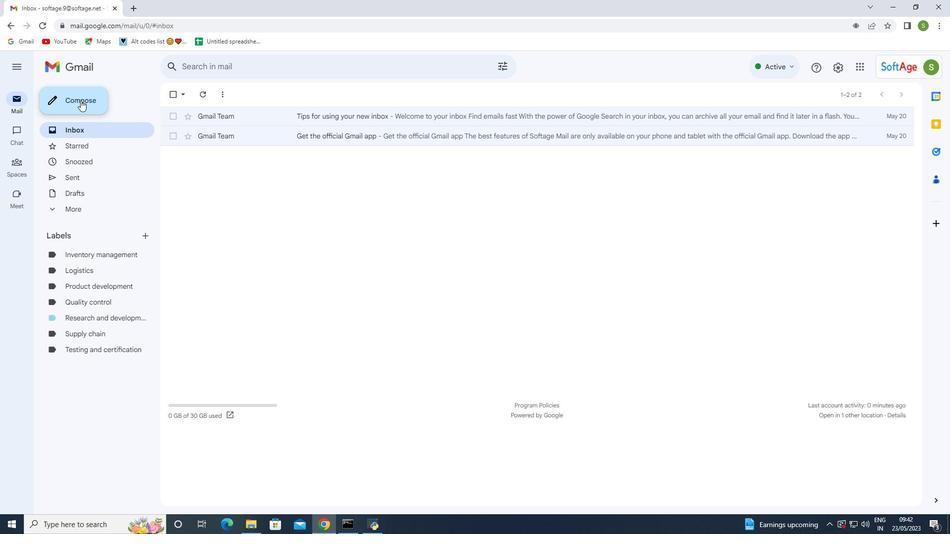 
Action: Mouse moved to (648, 236)
Screenshot: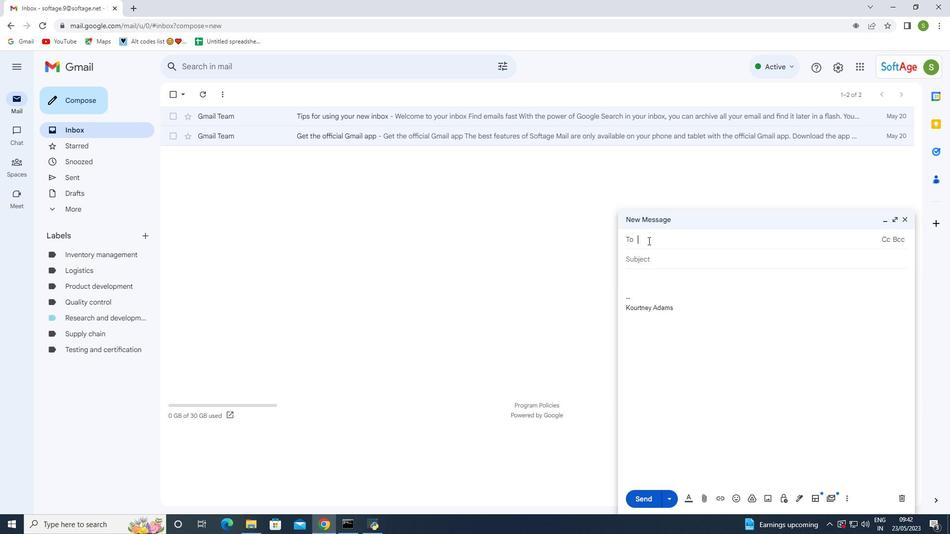 
Action: Mouse pressed left at (648, 236)
Screenshot: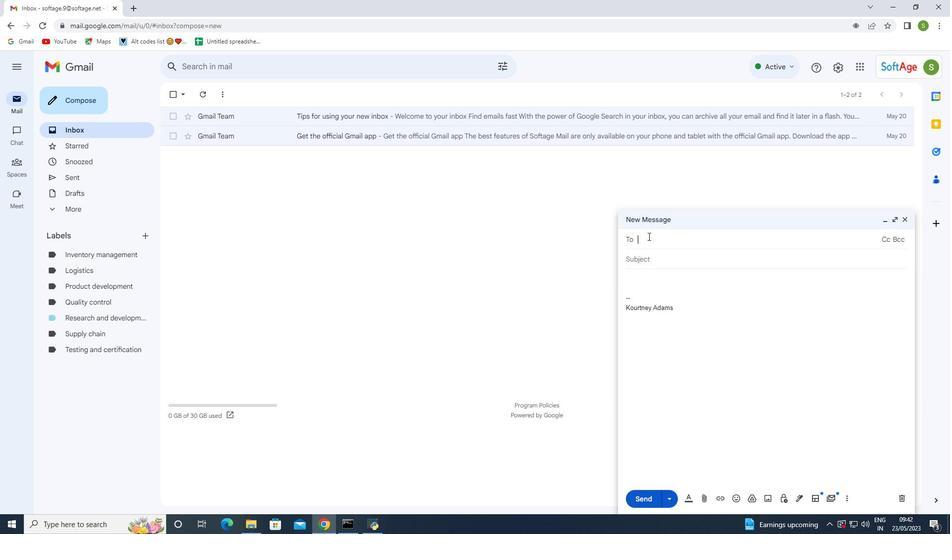 
Action: Mouse moved to (648, 236)
Screenshot: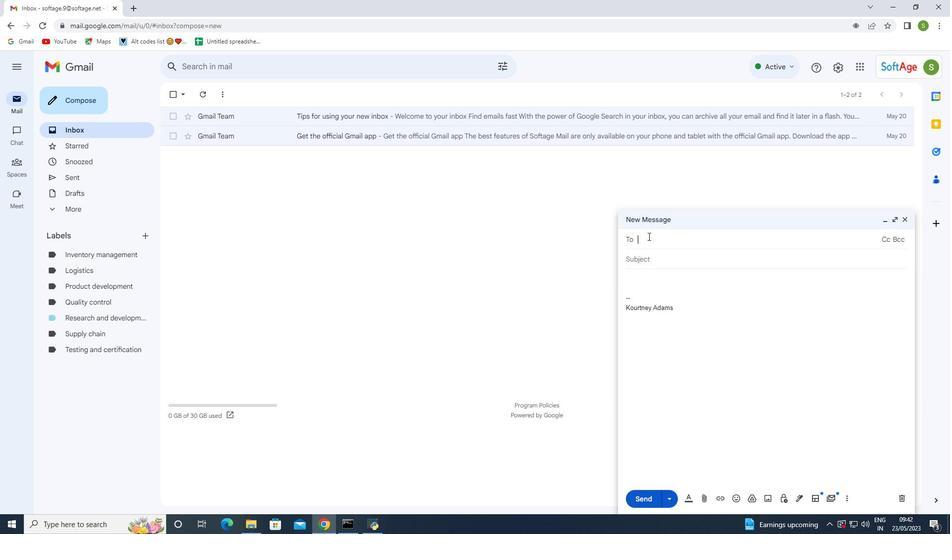 
Action: Key pressed softage<Key.shift><Key.shift><Key.shift><Key.shift><Key.shift><Key.shift><Key.shift><Key.shift><Key.shift><Key.shift><Key.shift><Key.shift><Key.shift>.5<Key.shift>@softage.net
Screenshot: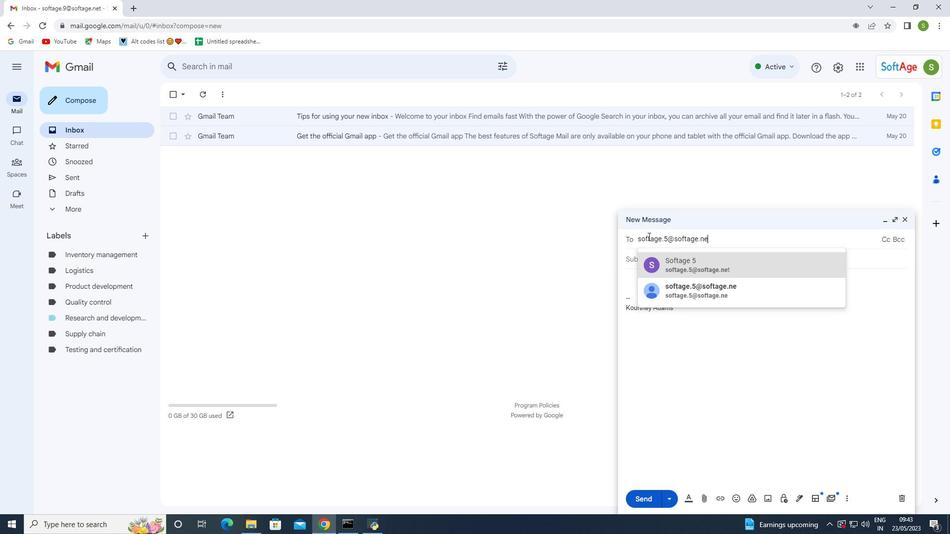 
Action: Mouse moved to (681, 267)
Screenshot: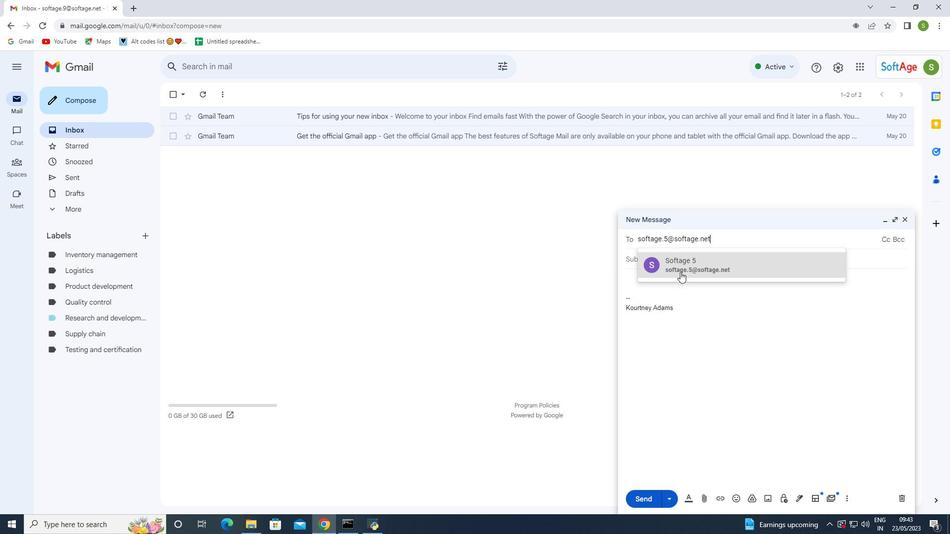 
Action: Mouse pressed left at (681, 267)
Screenshot: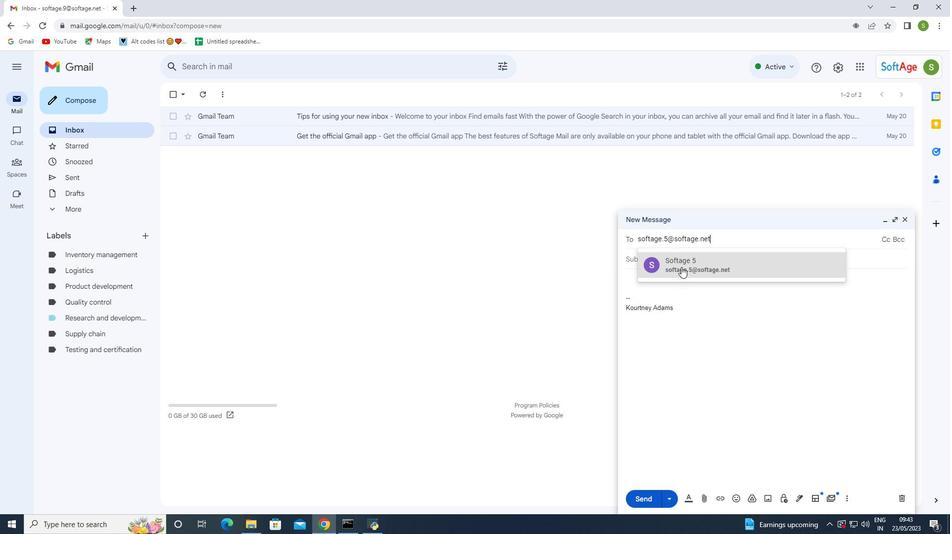 
Action: Mouse moved to (647, 269)
Screenshot: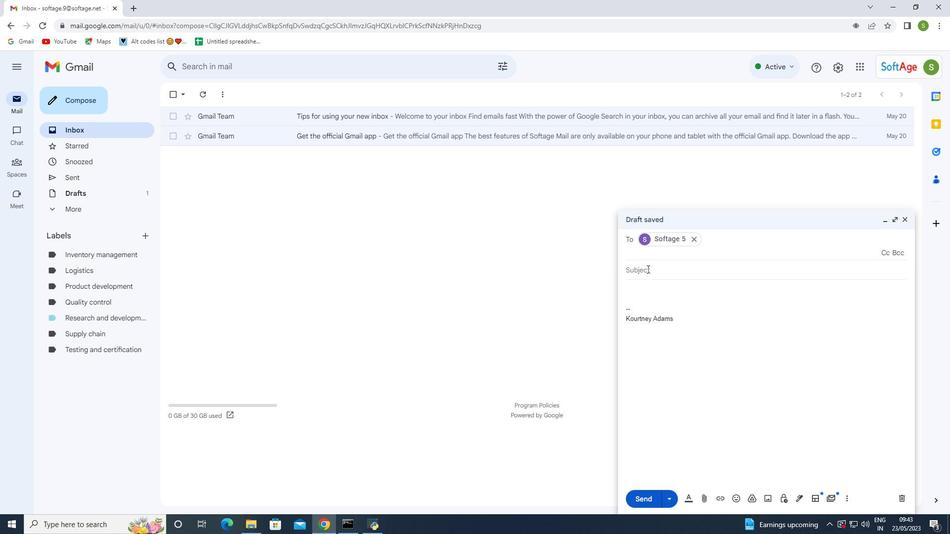 
Action: Mouse pressed left at (647, 269)
Screenshot: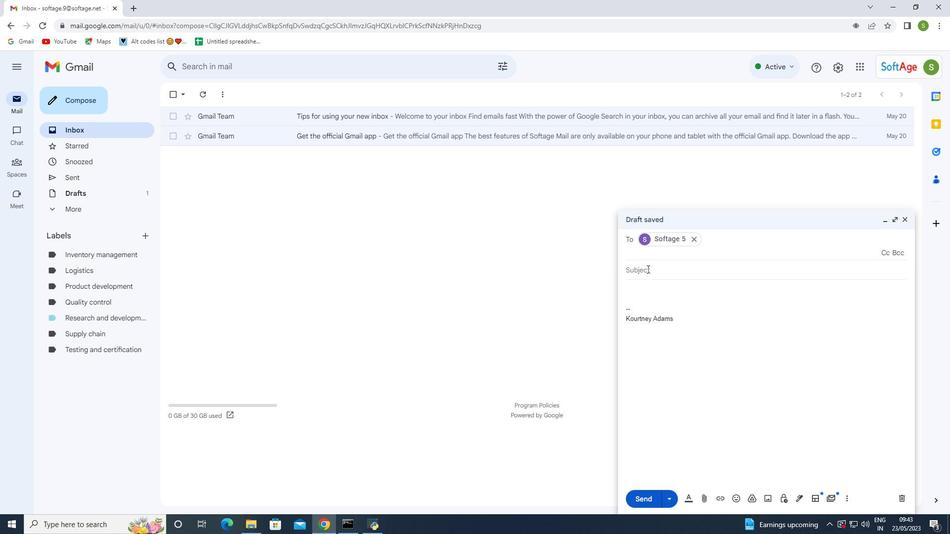 
Action: Key pressed <Key.shift>Feedback<Key.space>on<Key.space>a<Key.space>referral<Key.space>and<Key.space>the<Key.space>me<Key.backspace><Key.backspace><Key.backspace><Key.backspace><Key.backspace><Key.backspace><Key.backspace><Key.backspace><Key.backspace><Key.backspace><Key.backspace>
Screenshot: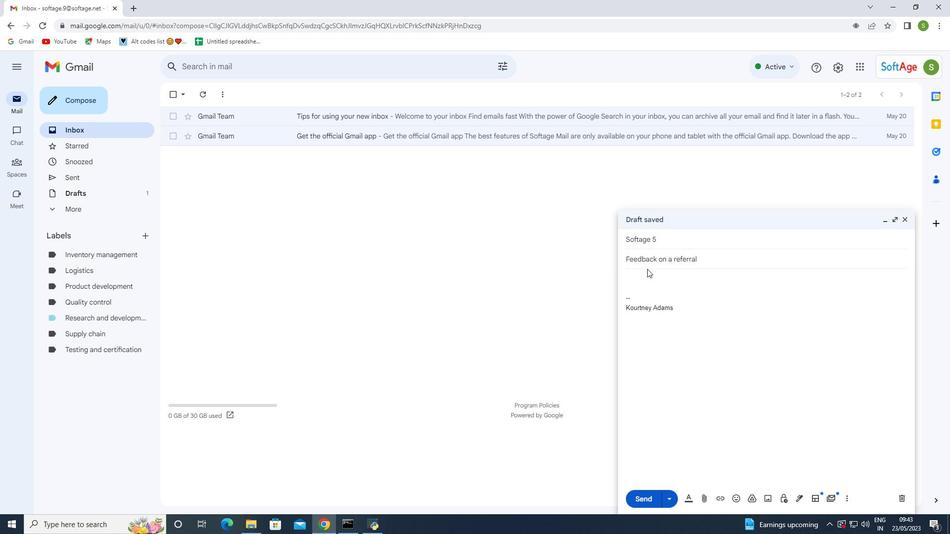 
Action: Mouse moved to (641, 297)
Screenshot: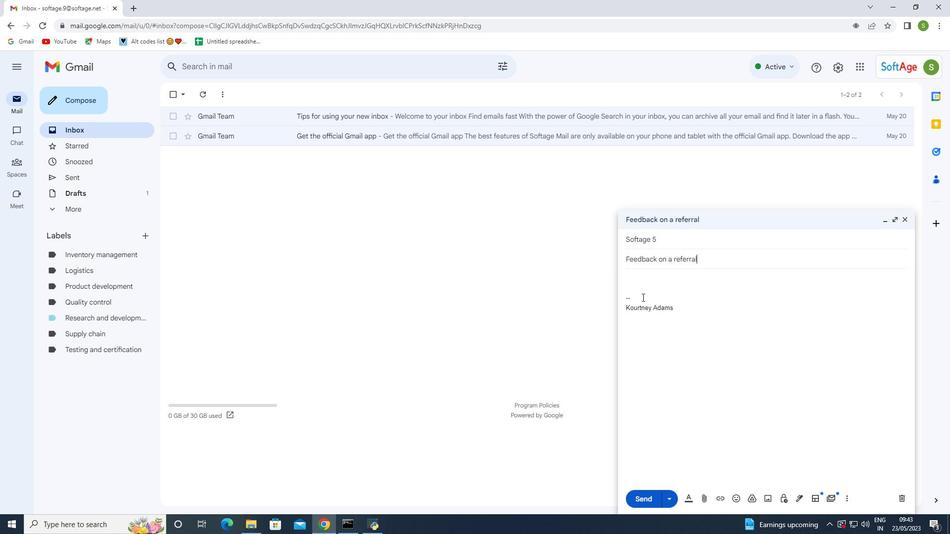 
Action: Mouse pressed left at (641, 297)
Screenshot: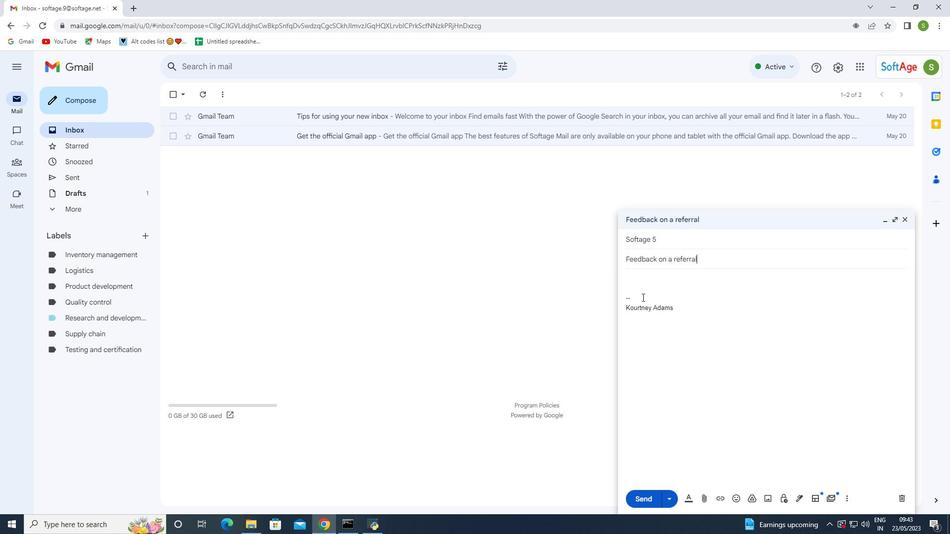 
Action: Key pressed <Key.backspace><Key.backspace><Key.backspace><Key.backspace><Key.enter><Key.up><Key.shift>I<Key.space>b<Key.backspace>noticed<Key.space>an<Key.space>erroe<Key.backspace>r<Key.space>in<Key.space>the<Key.space>project<Key.space>report,<Key.space>can<Key.space>you<Key.space>plase<Key.space>review<Key.space>and<Key.space>provide<Key.space>me<Key.space>with<Key.space>an<Key.space>updated<Key.space>version<Key.shift_r><Key.shift_r>?
Screenshot: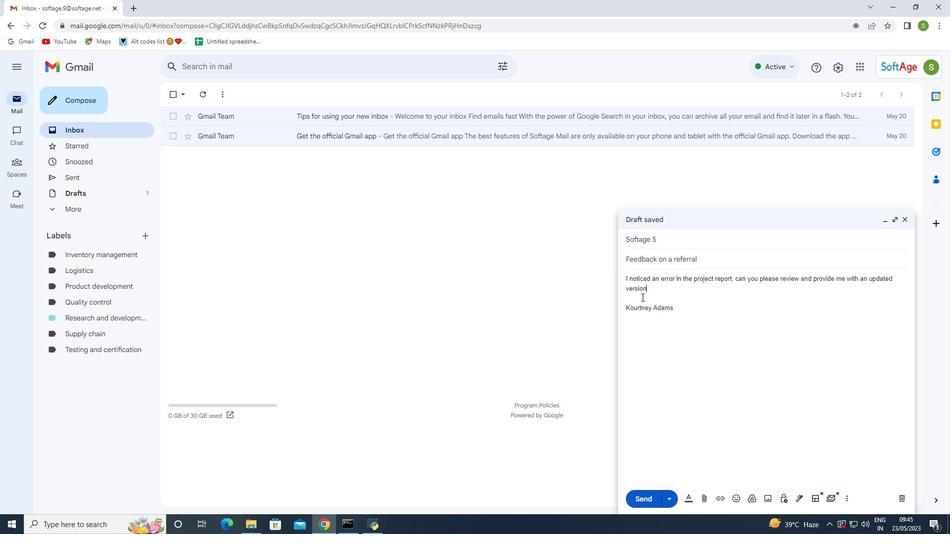 
Action: Mouse moved to (645, 493)
Screenshot: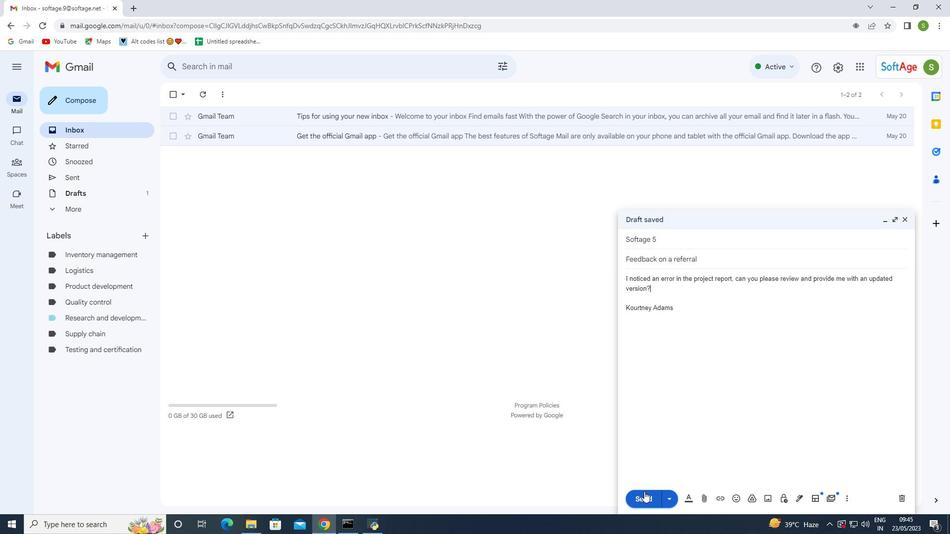 
Action: Mouse pressed left at (645, 493)
Screenshot: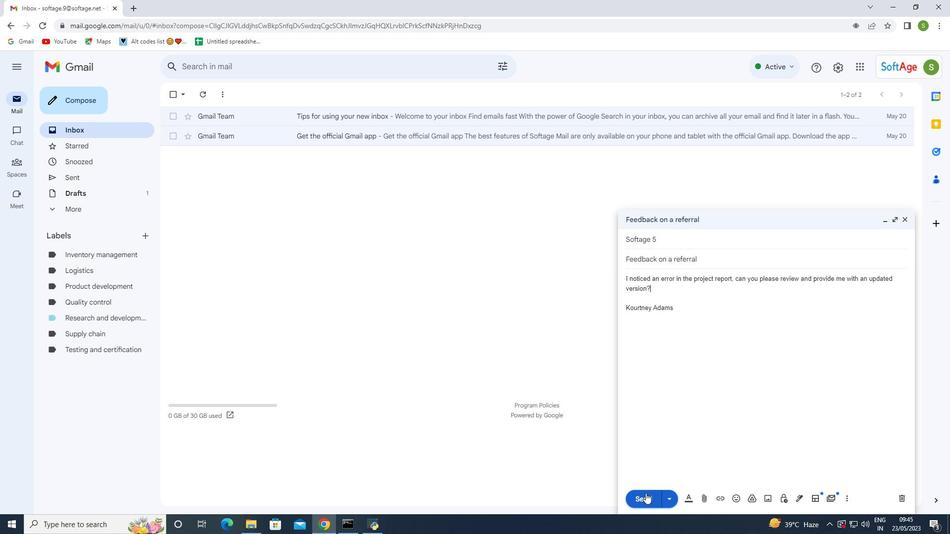
Action: Mouse moved to (75, 176)
Screenshot: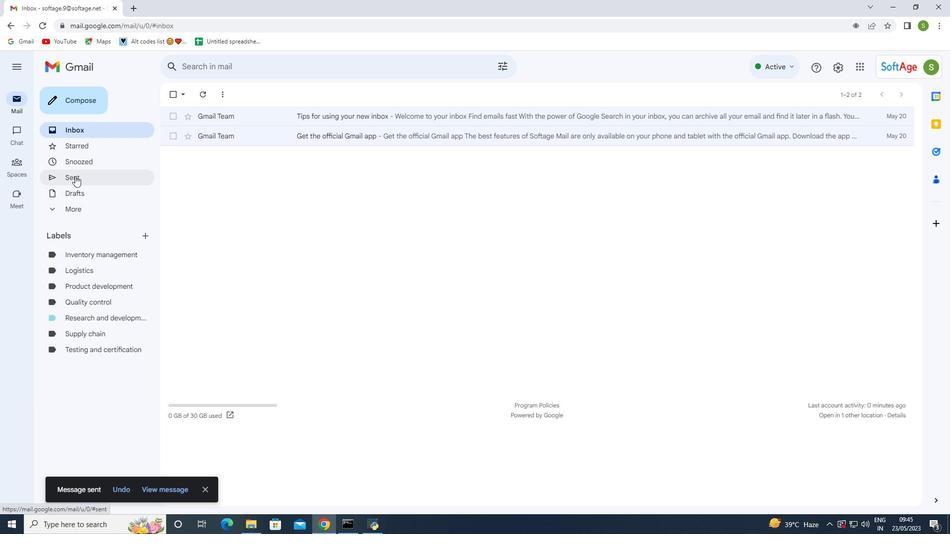 
Action: Mouse pressed left at (75, 176)
Screenshot: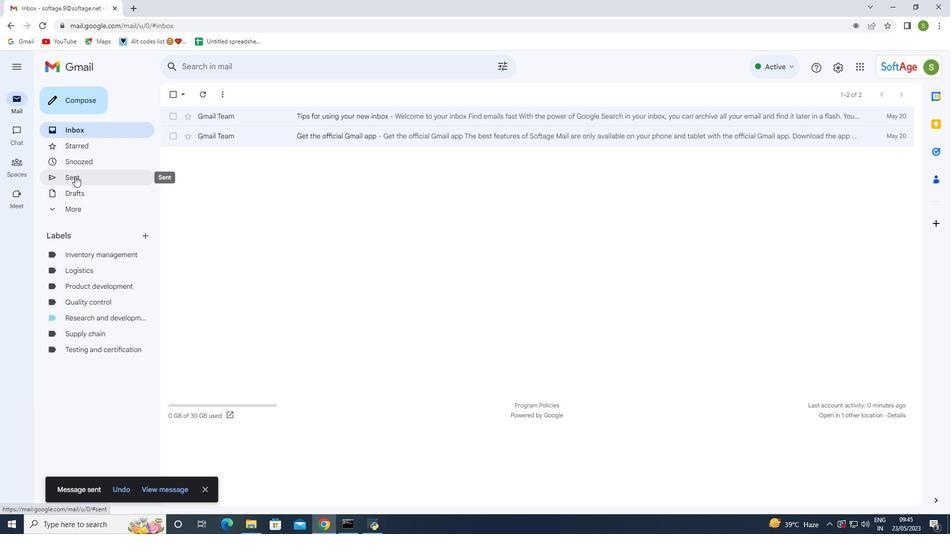 
Action: Mouse moved to (170, 142)
Screenshot: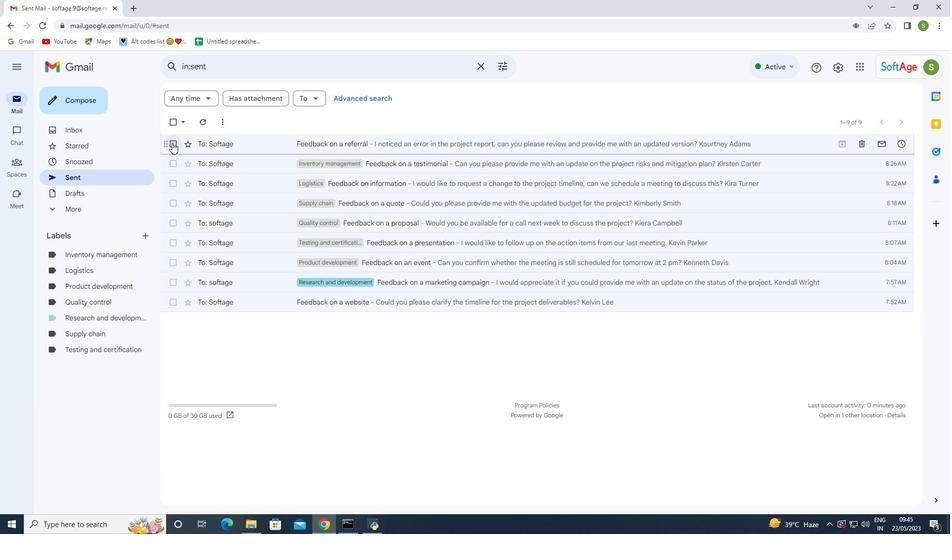 
Action: Mouse pressed left at (170, 142)
Screenshot: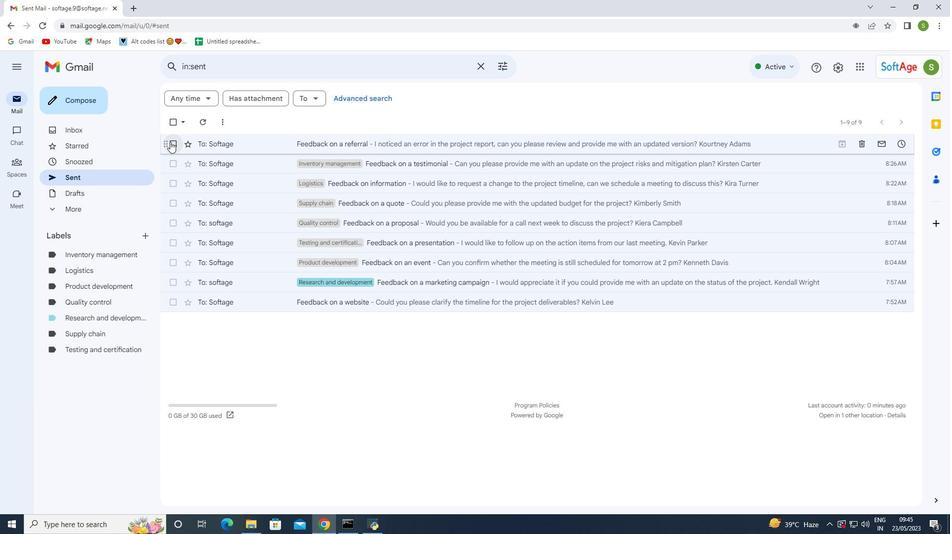 
Action: Mouse moved to (258, 143)
Screenshot: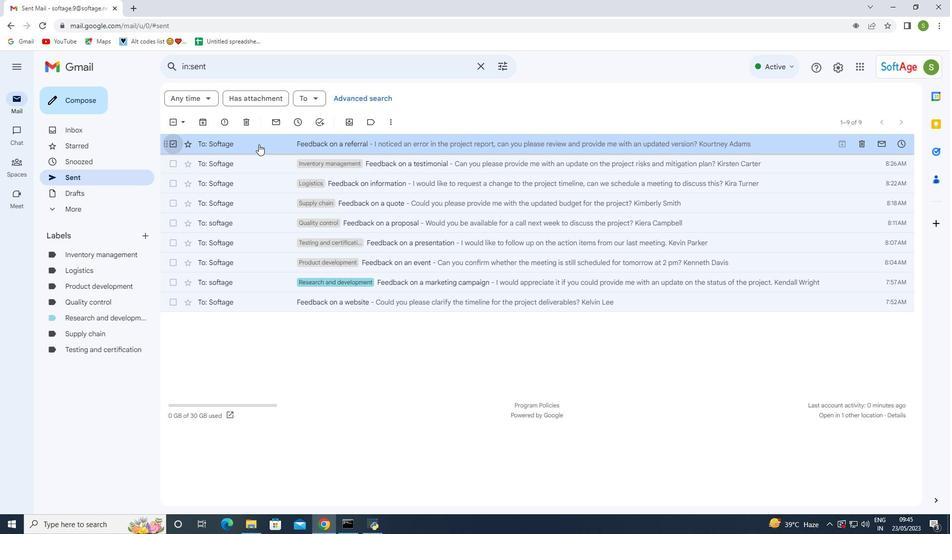 
Action: Mouse pressed right at (258, 143)
Screenshot: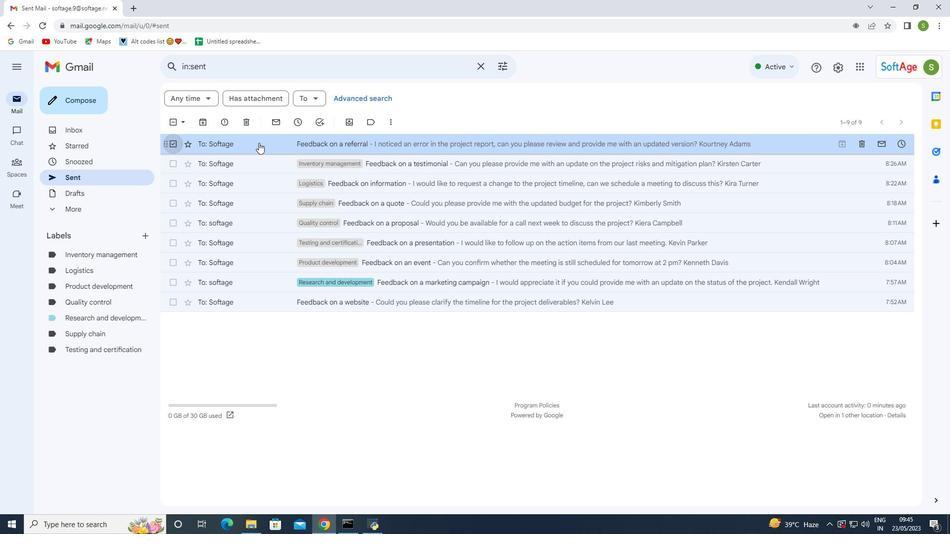 
Action: Mouse moved to (420, 290)
Screenshot: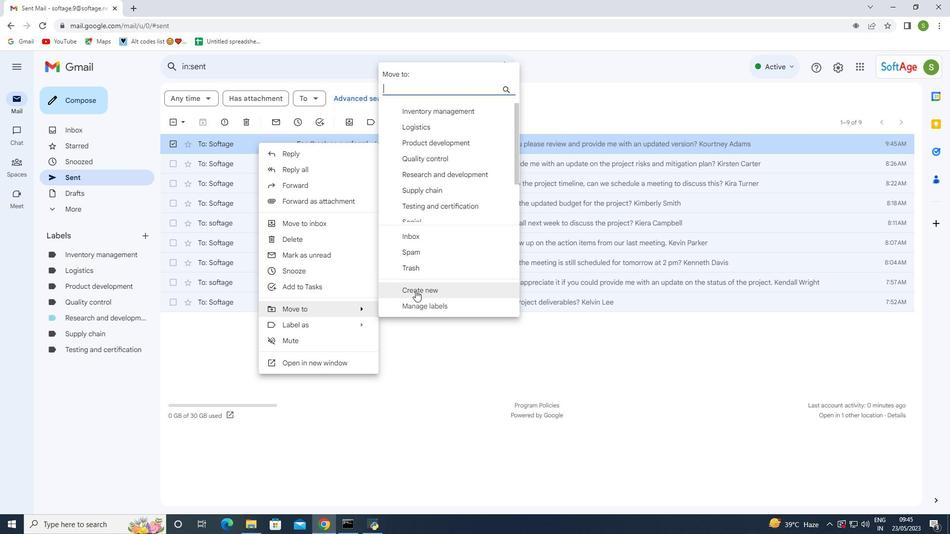 
Action: Mouse pressed left at (420, 290)
Screenshot: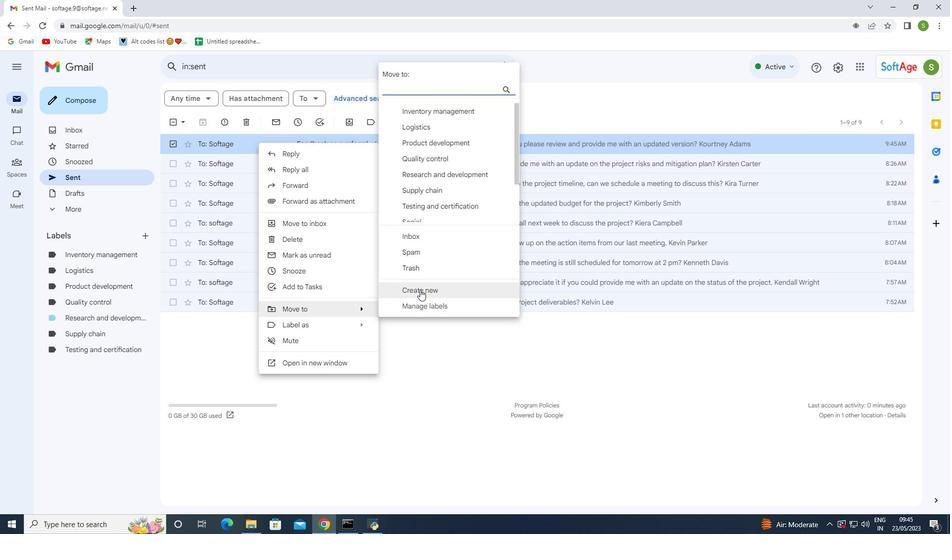 
Action: Mouse moved to (379, 272)
Screenshot: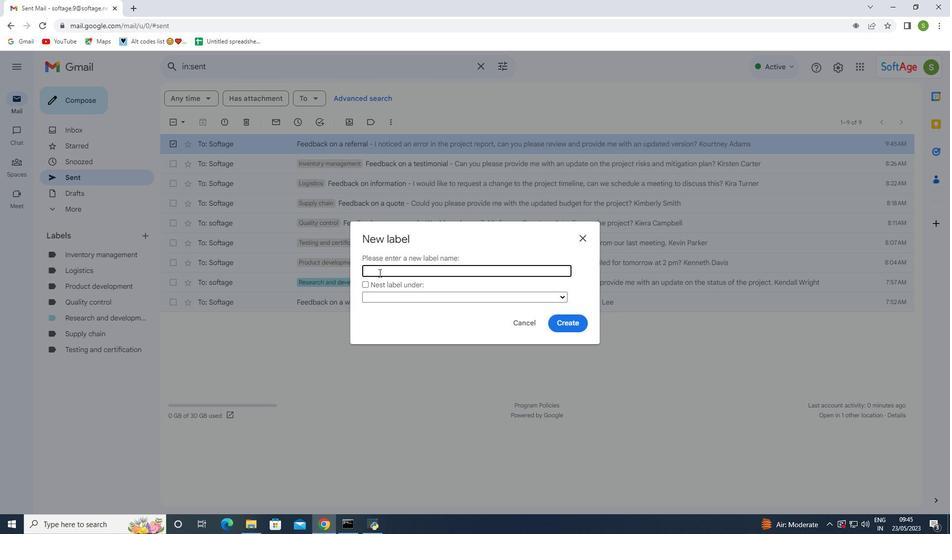 
Action: Mouse pressed left at (379, 272)
Screenshot: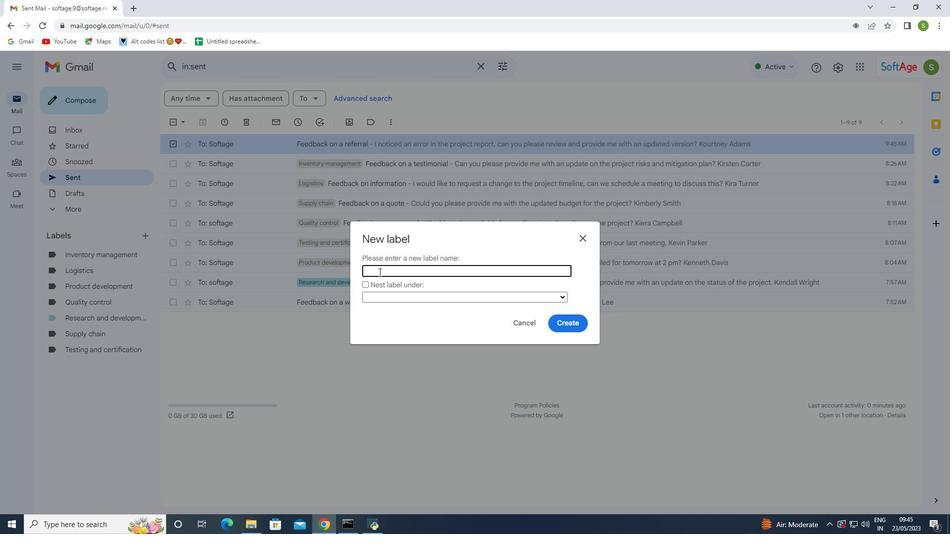 
Action: Key pressed <Key.shift>Procurement
Screenshot: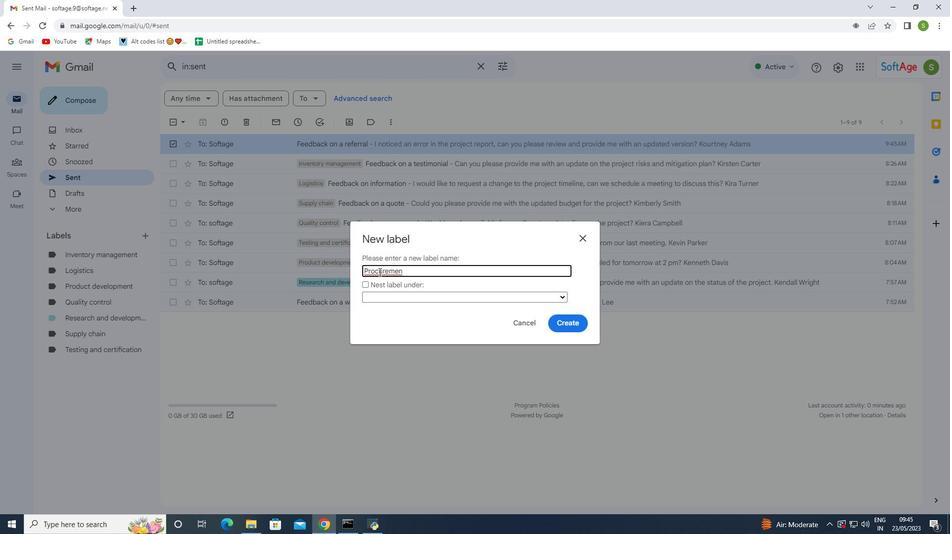 
Action: Mouse moved to (565, 321)
Screenshot: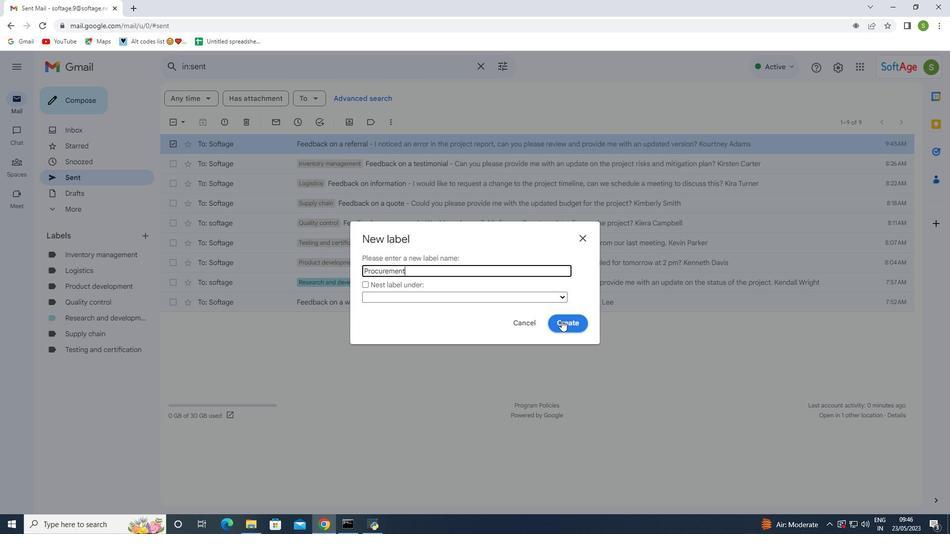
Action: Mouse pressed left at (565, 321)
Screenshot: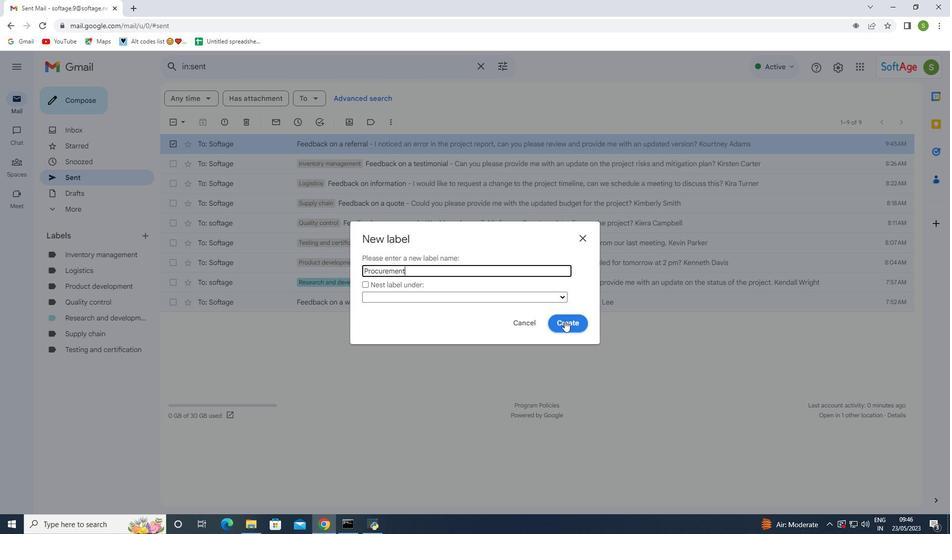 
Action: Mouse moved to (88, 287)
Screenshot: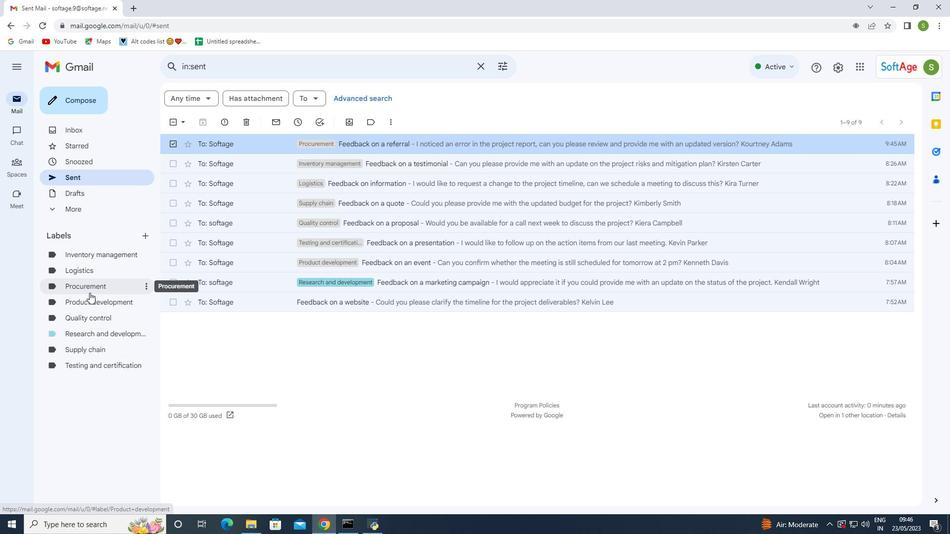 
Action: Mouse pressed left at (88, 287)
Screenshot: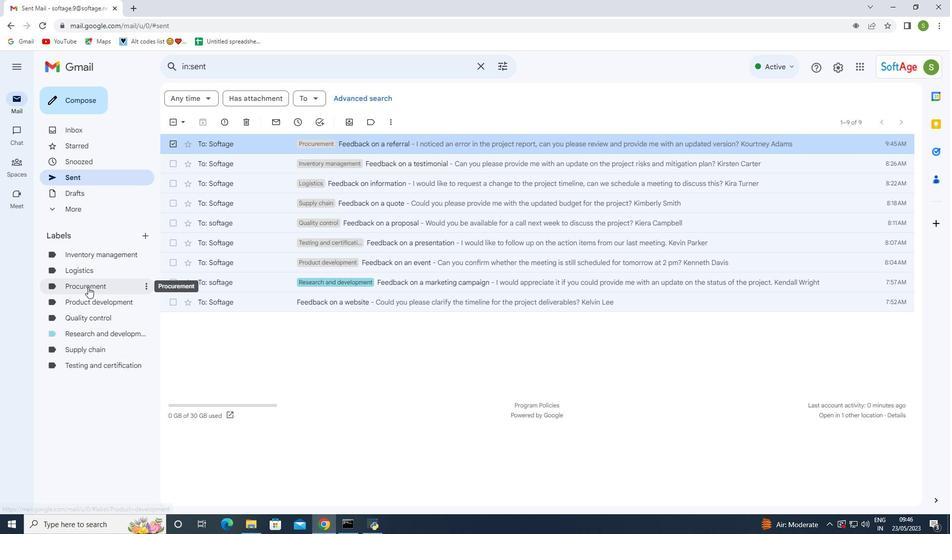 
Action: Mouse pressed left at (88, 287)
Screenshot: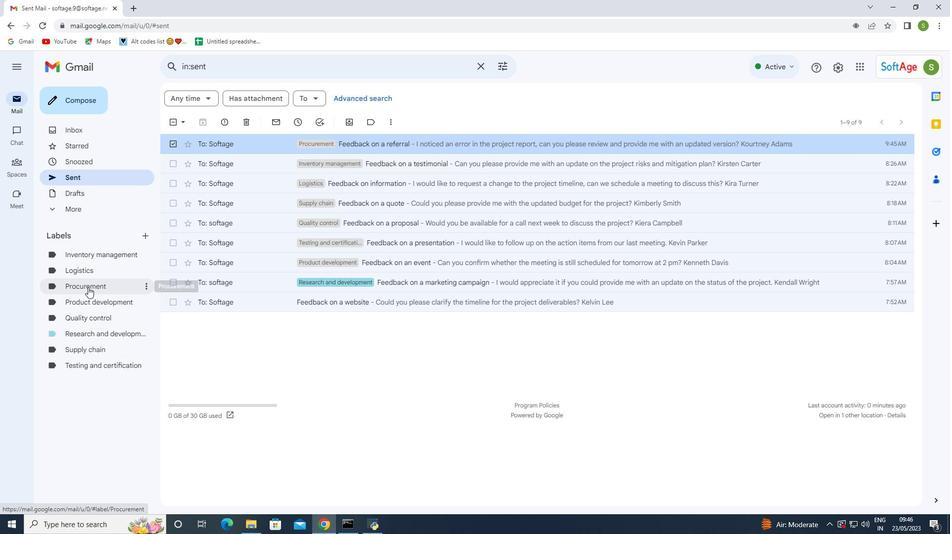 
Action: Mouse moved to (231, 146)
Screenshot: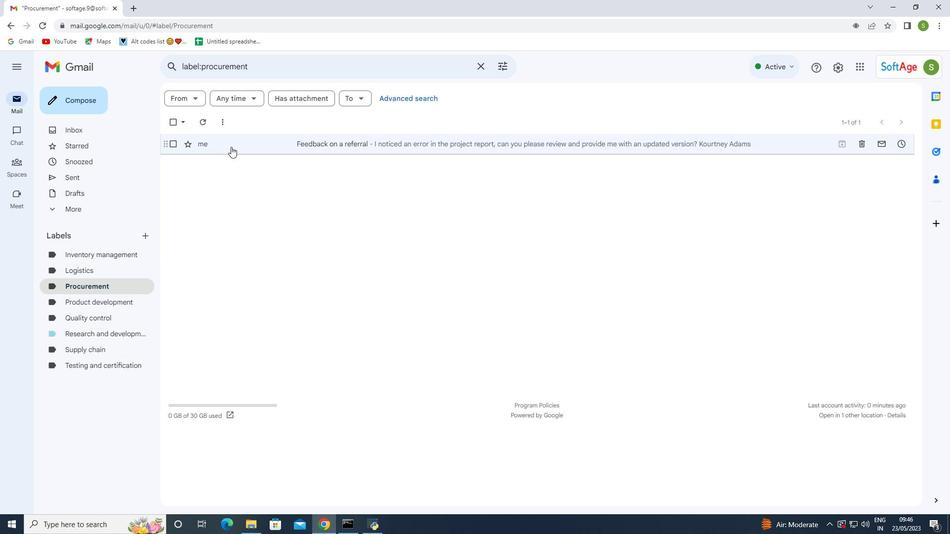 
Action: Mouse pressed left at (231, 146)
Screenshot: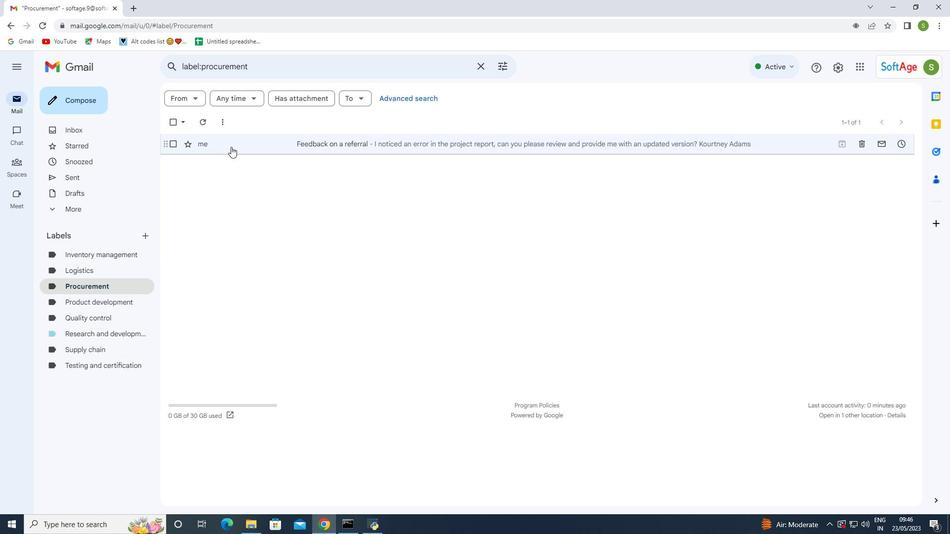 
Action: Mouse pressed left at (231, 146)
Screenshot: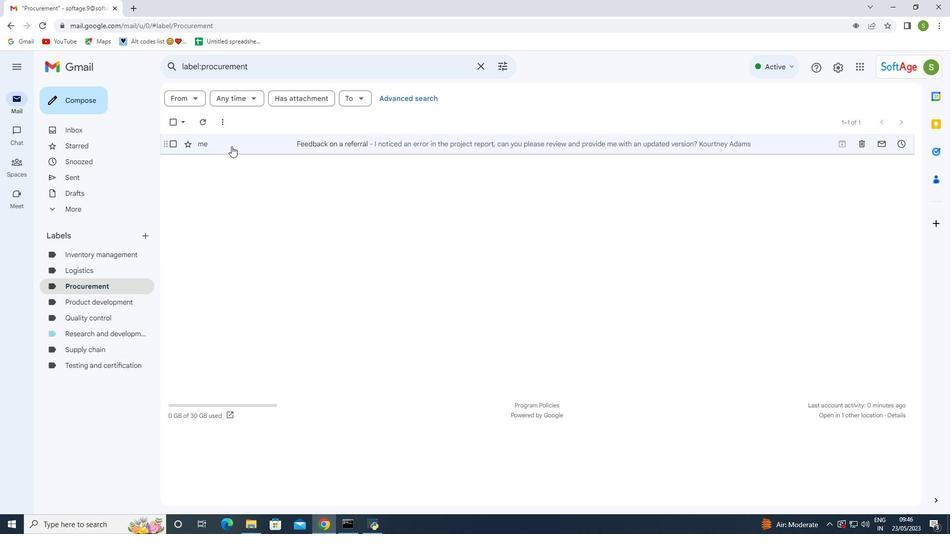 
Action: Mouse moved to (170, 96)
Screenshot: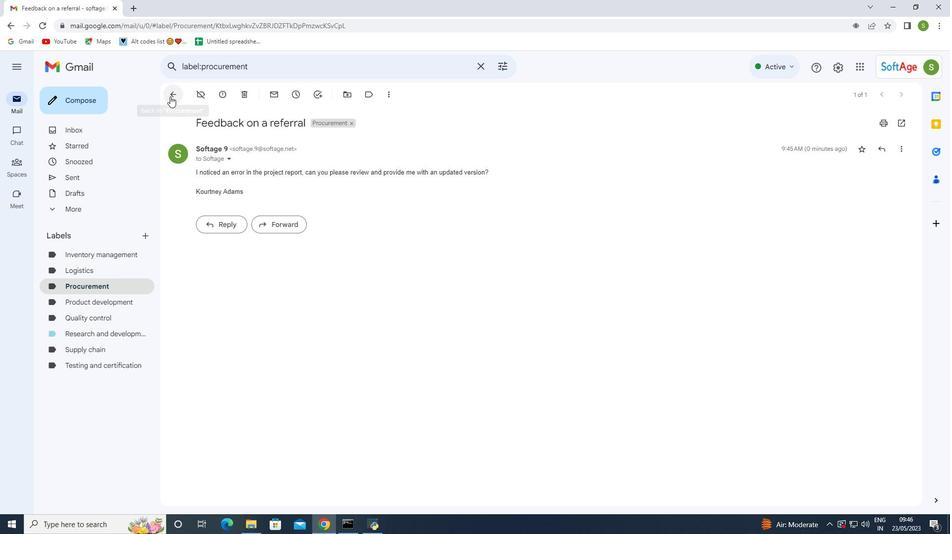 
Action: Mouse pressed left at (170, 96)
Screenshot: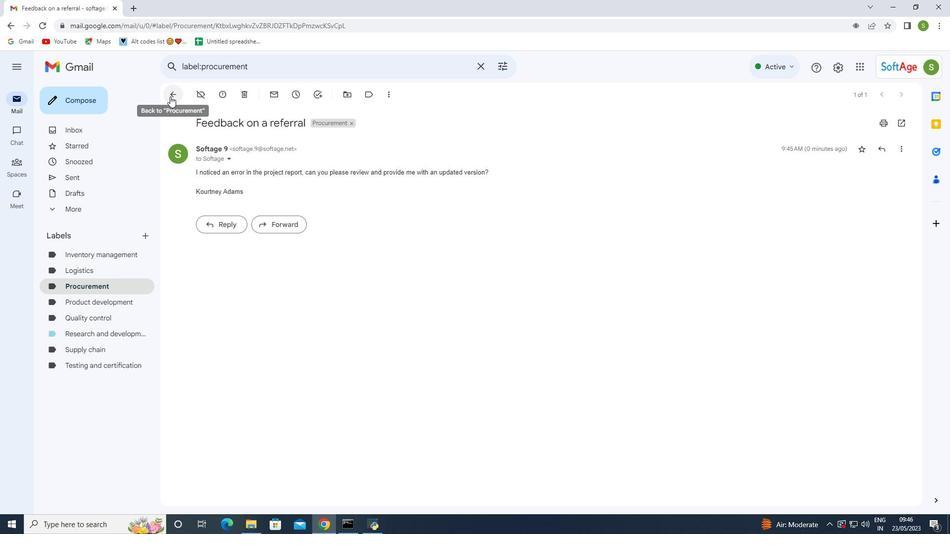
Action: Mouse moved to (365, 249)
Screenshot: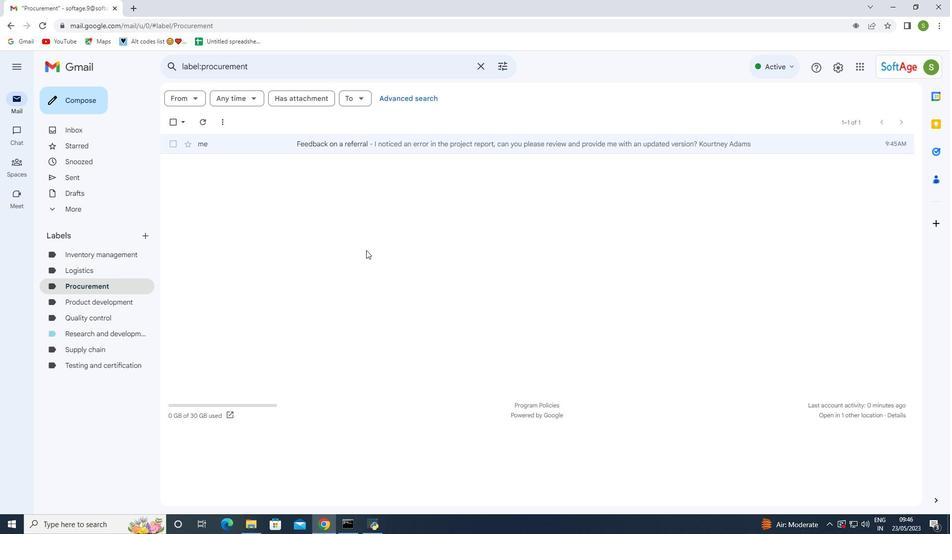 
